 Task: Search one way flight ticket for 4 adults, 2 children, 2 infants in seat and 1 infant on lap in economy from Columbus: John Glenn Columbus International Airport to Greensboro: Piedmont Triad International Airport on 5-1-2023. Choice of flights is Alaska. Price is upto 80000. Outbound departure time preference is 8:15.
Action: Mouse moved to (173, 285)
Screenshot: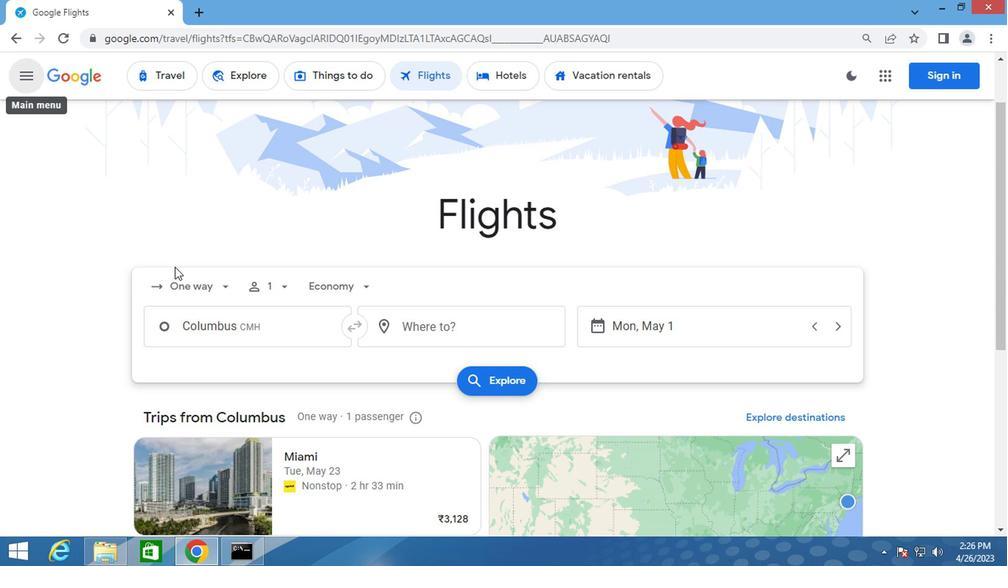 
Action: Mouse pressed left at (173, 285)
Screenshot: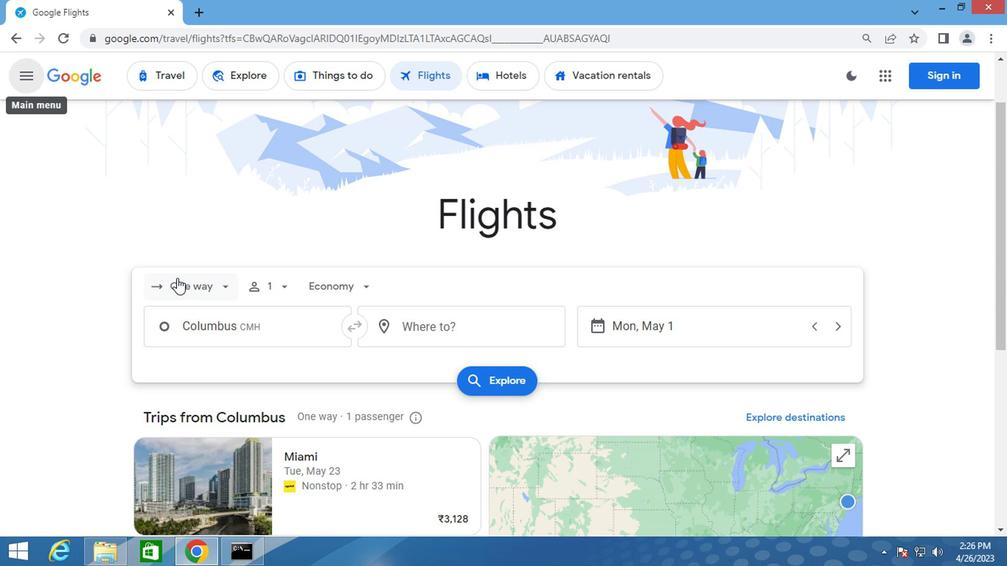 
Action: Mouse moved to (183, 360)
Screenshot: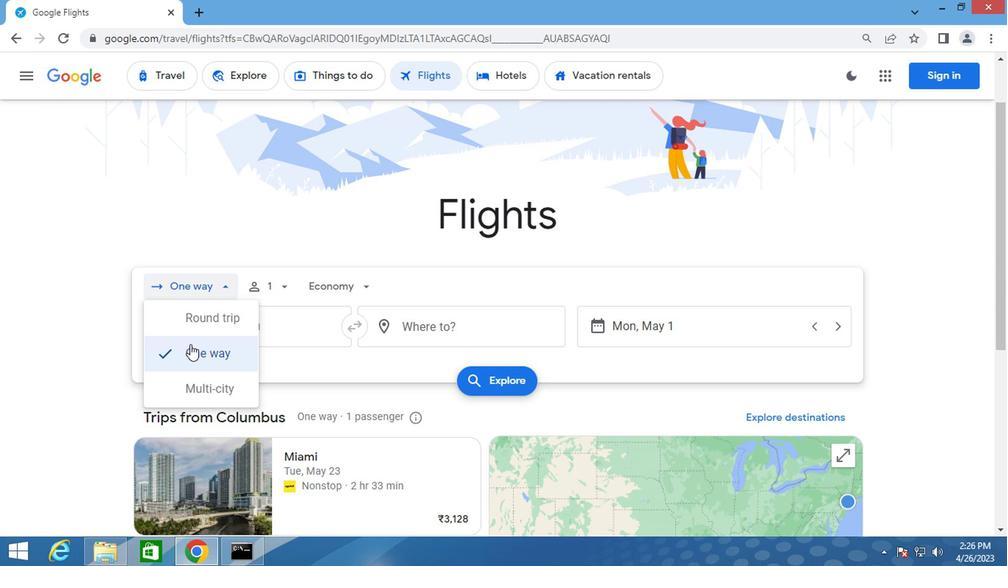 
Action: Mouse pressed left at (183, 360)
Screenshot: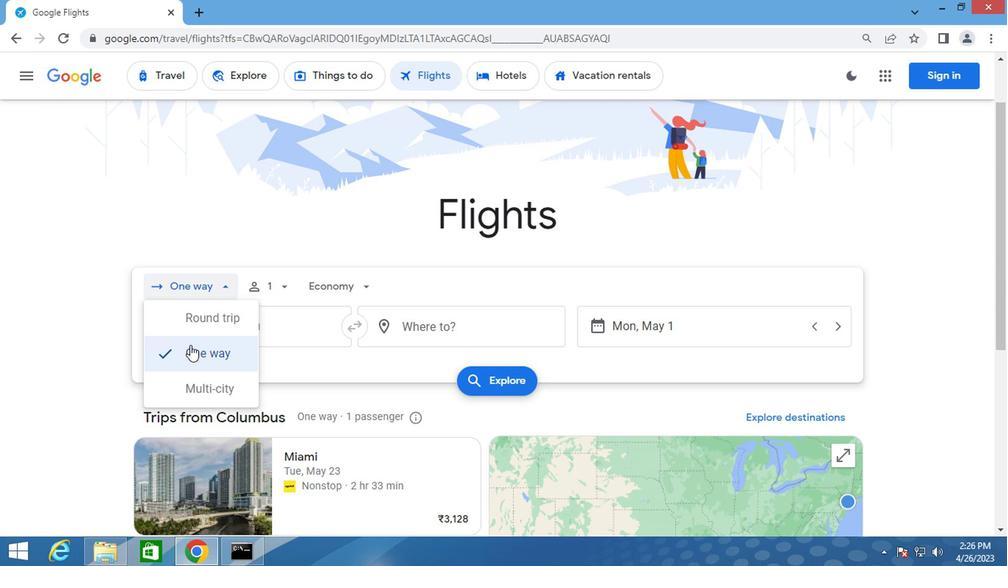
Action: Mouse moved to (283, 282)
Screenshot: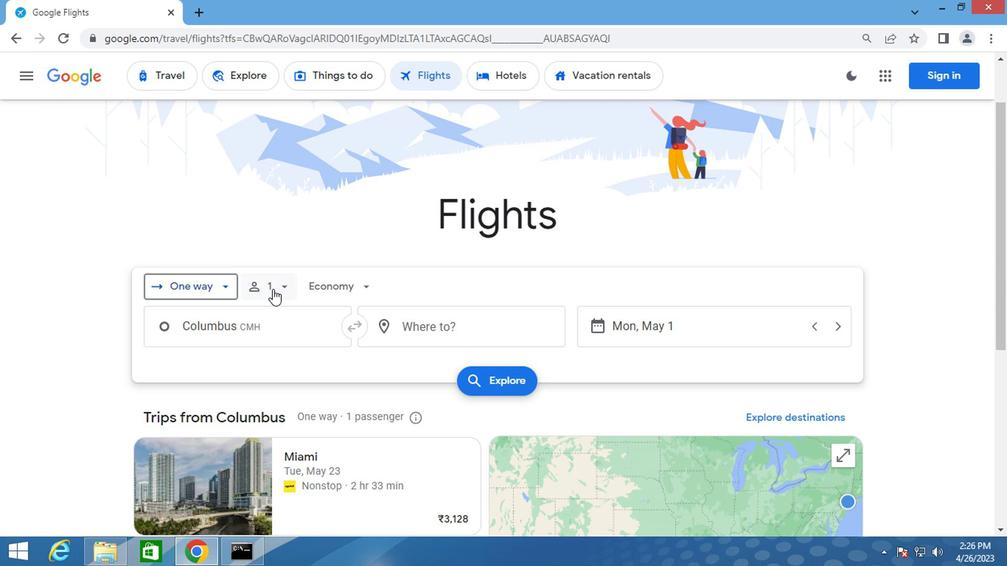 
Action: Mouse pressed left at (283, 282)
Screenshot: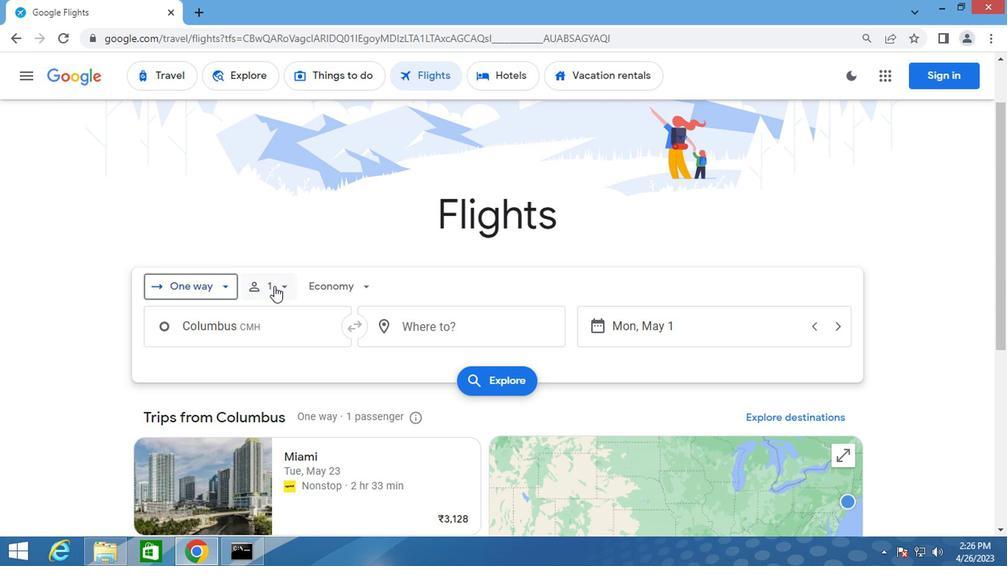 
Action: Mouse moved to (393, 321)
Screenshot: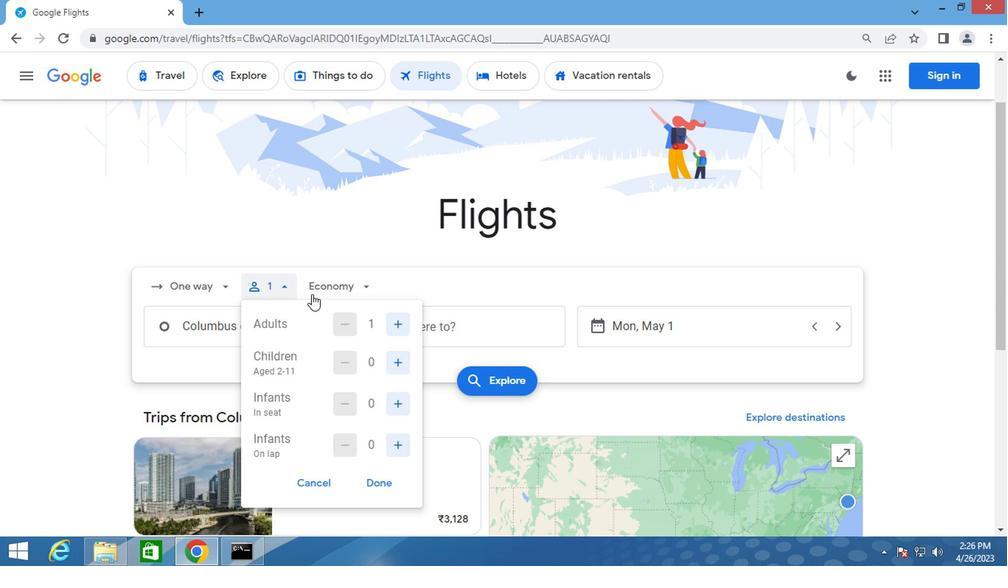 
Action: Mouse pressed left at (393, 321)
Screenshot: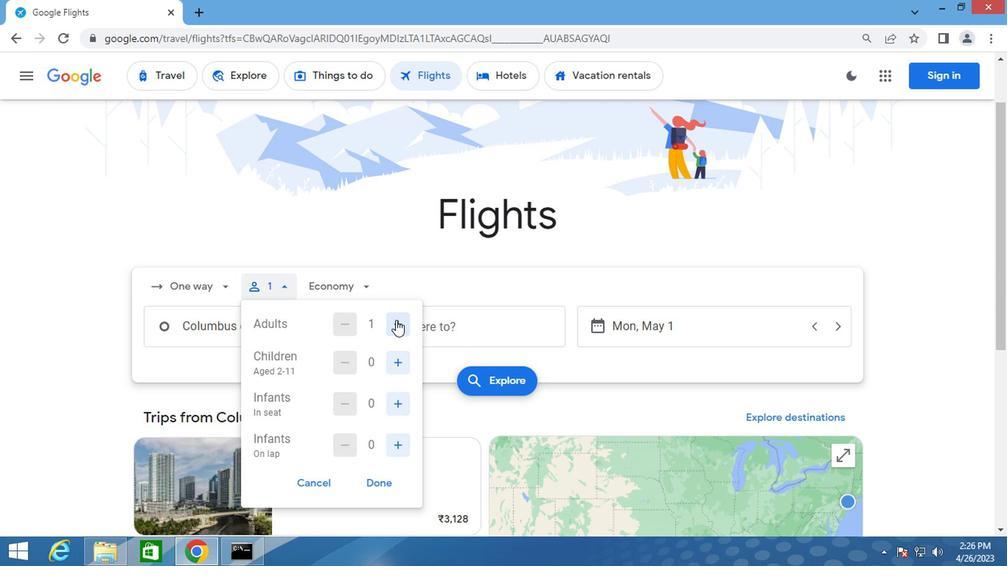 
Action: Mouse pressed left at (393, 321)
Screenshot: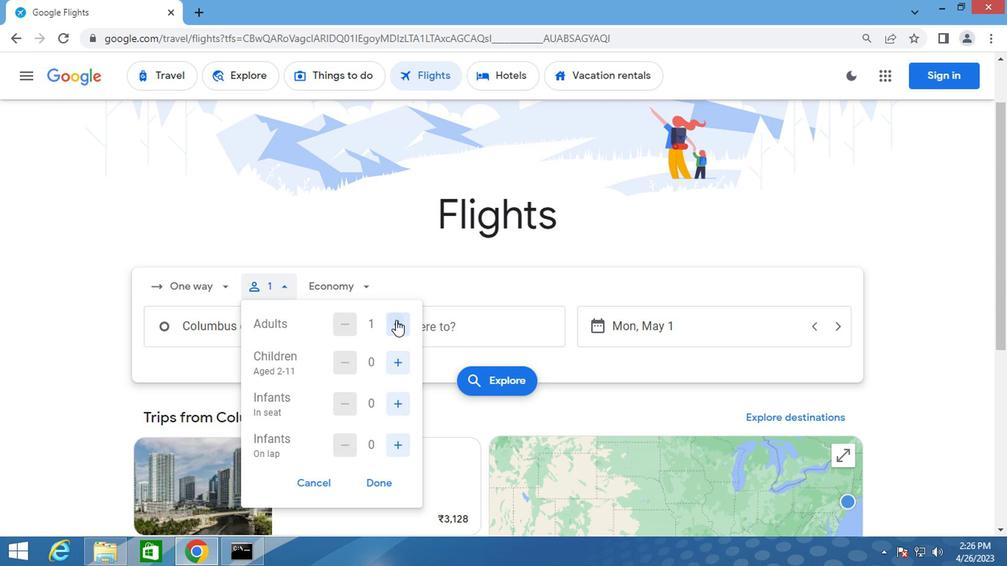 
Action: Mouse moved to (397, 321)
Screenshot: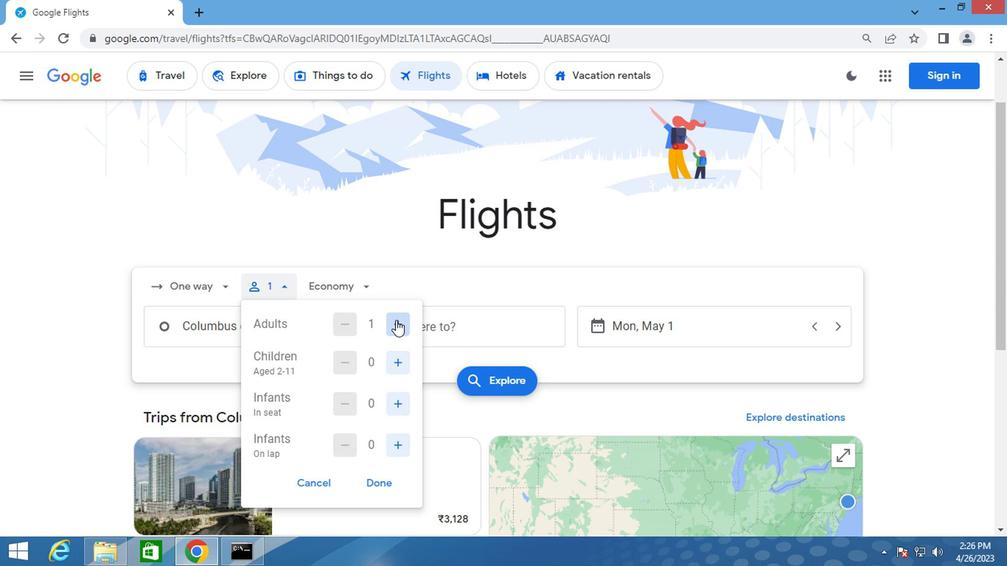 
Action: Mouse pressed left at (397, 321)
Screenshot: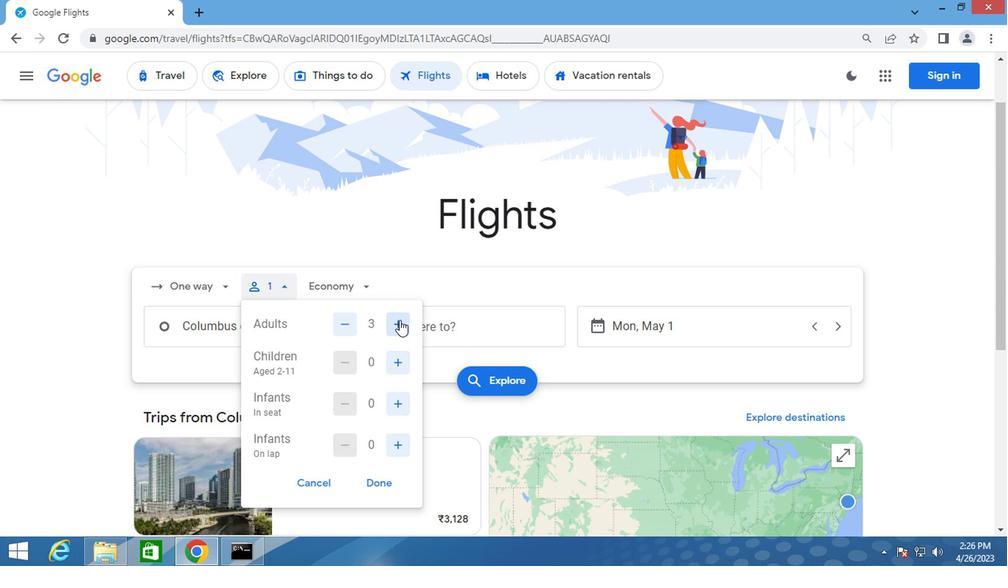 
Action: Mouse moved to (394, 359)
Screenshot: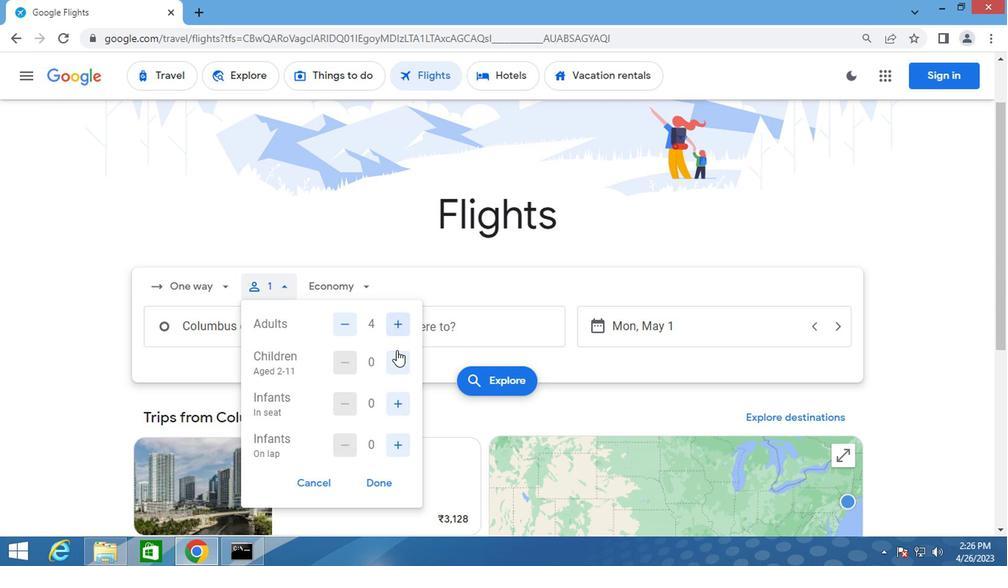 
Action: Mouse pressed left at (394, 359)
Screenshot: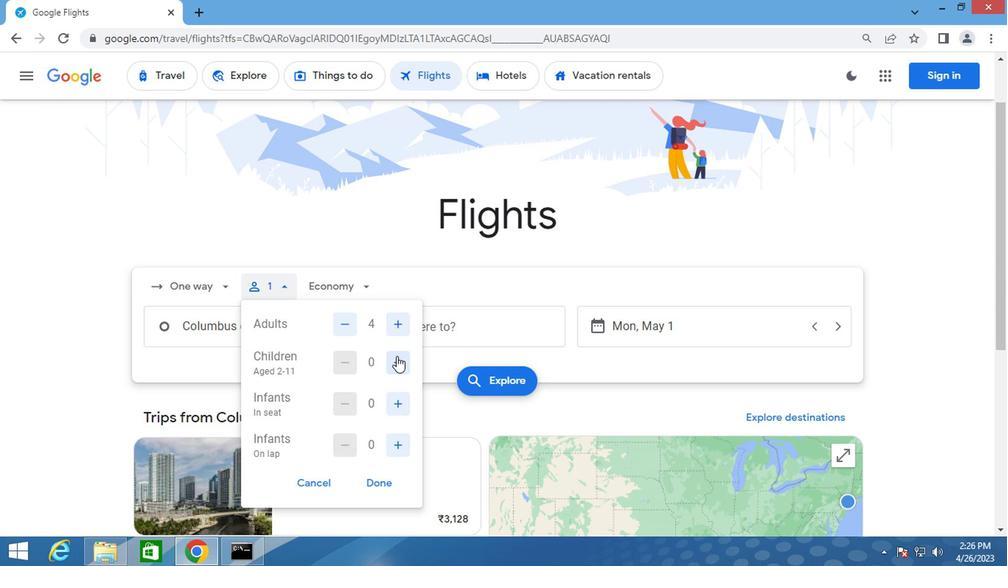 
Action: Mouse pressed left at (394, 359)
Screenshot: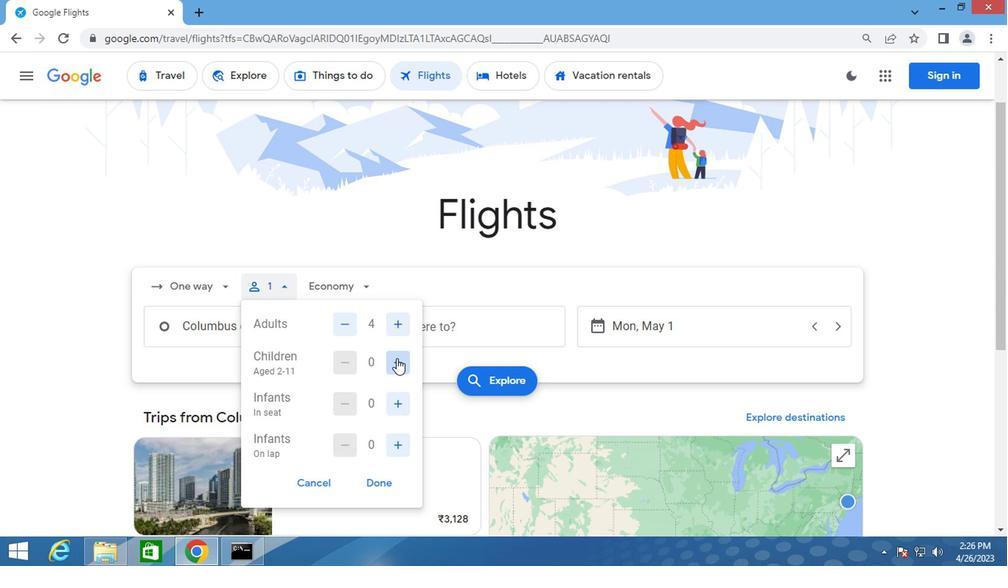 
Action: Mouse moved to (393, 390)
Screenshot: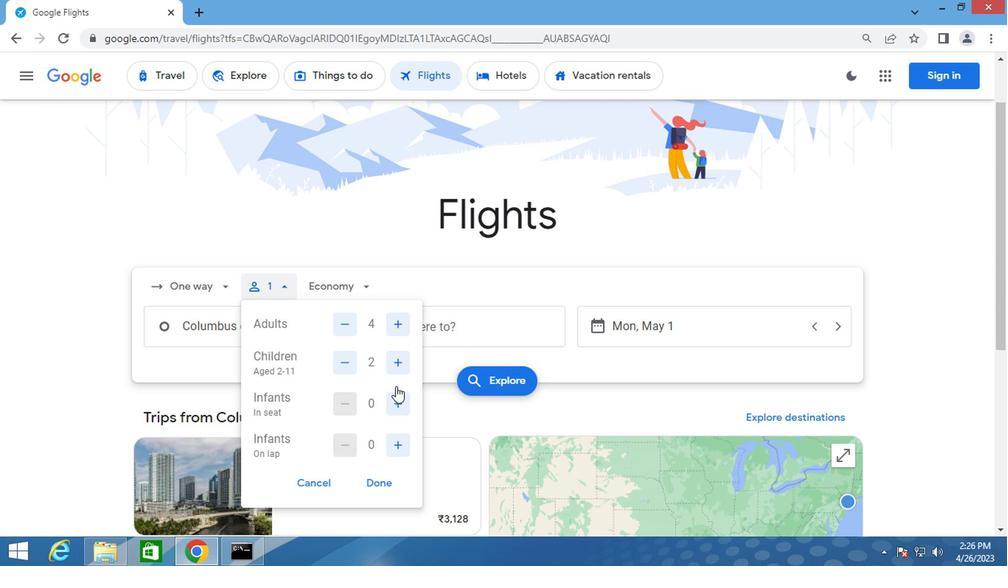 
Action: Mouse pressed left at (393, 390)
Screenshot: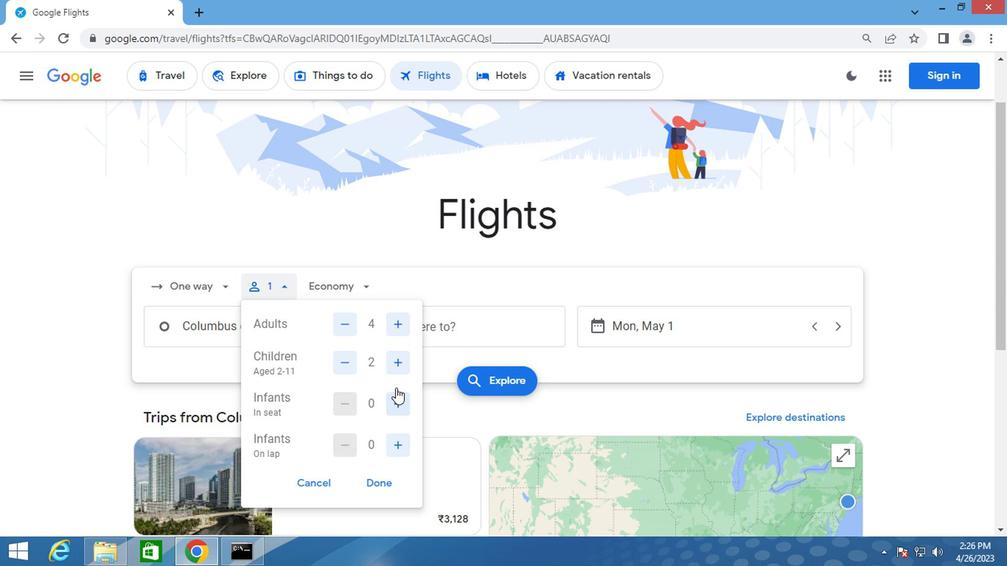 
Action: Mouse pressed left at (393, 390)
Screenshot: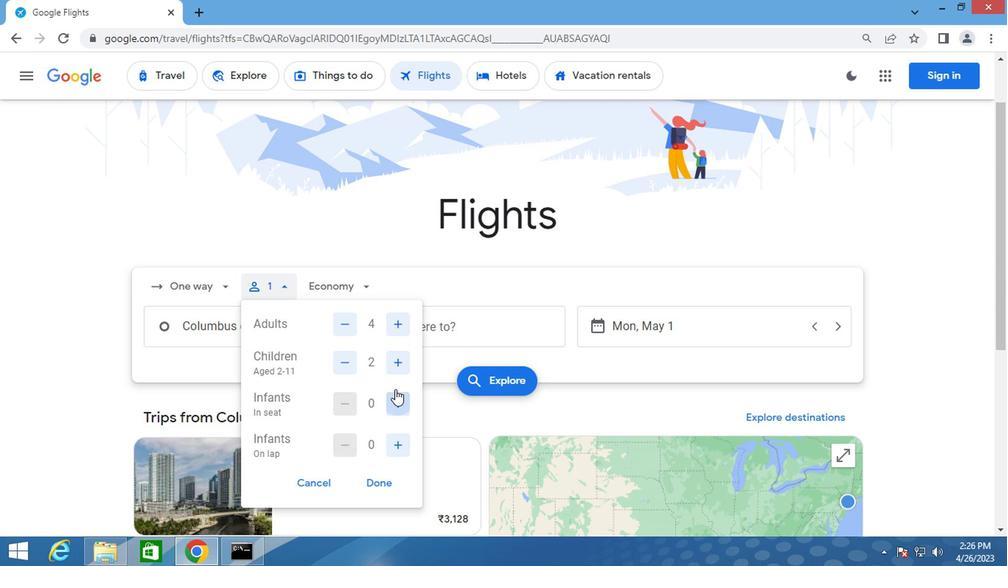 
Action: Mouse moved to (400, 447)
Screenshot: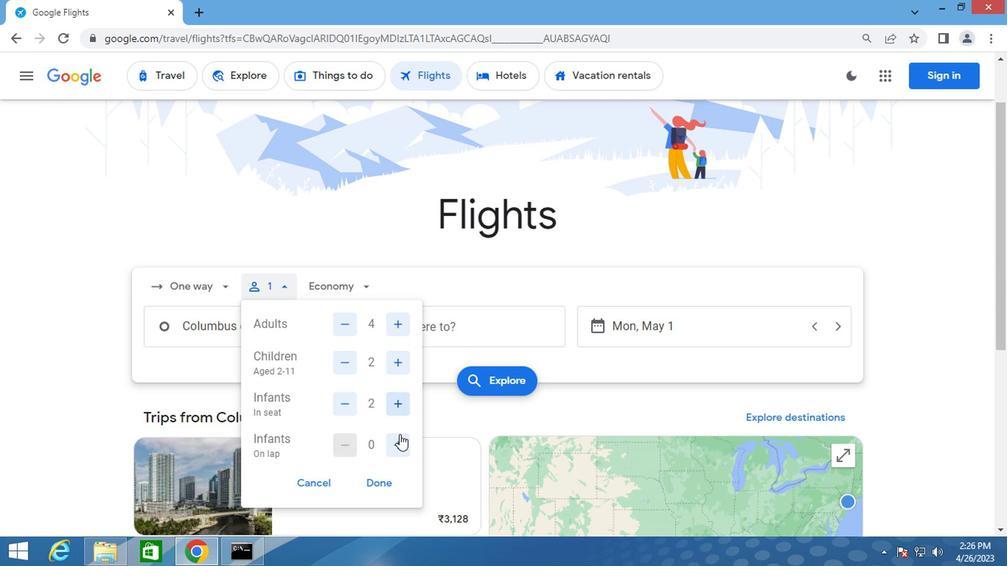 
Action: Mouse pressed left at (400, 447)
Screenshot: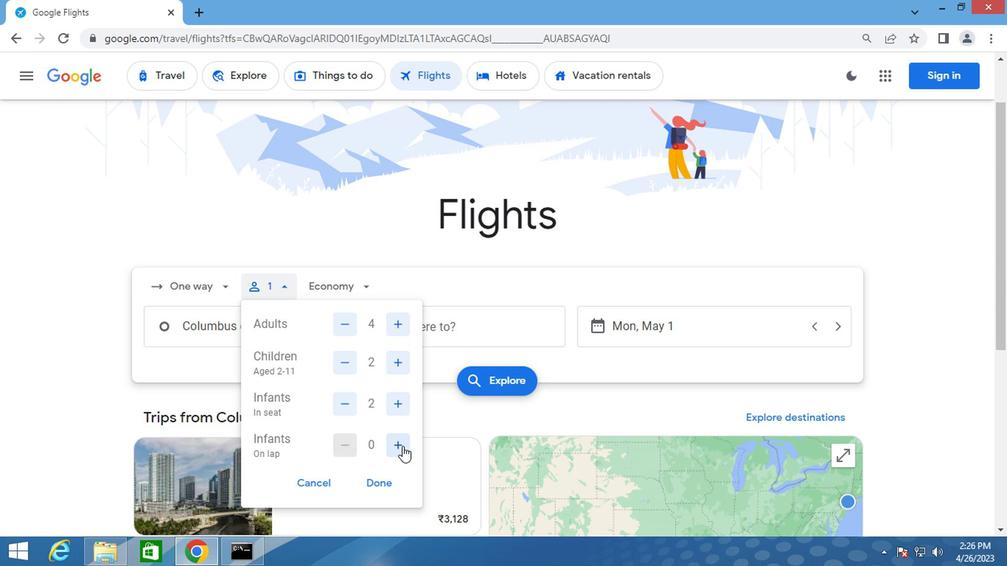 
Action: Mouse moved to (339, 284)
Screenshot: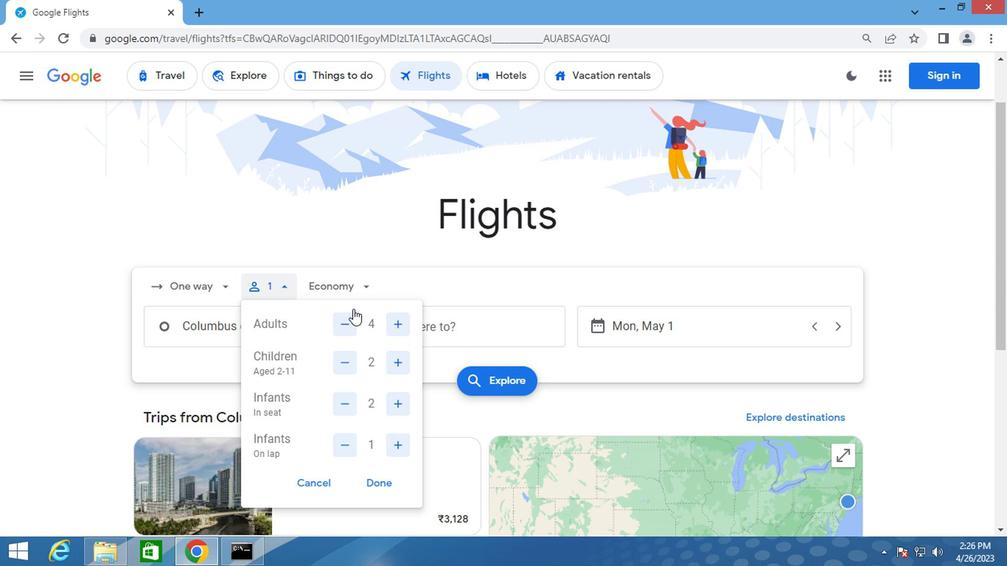 
Action: Mouse pressed left at (339, 284)
Screenshot: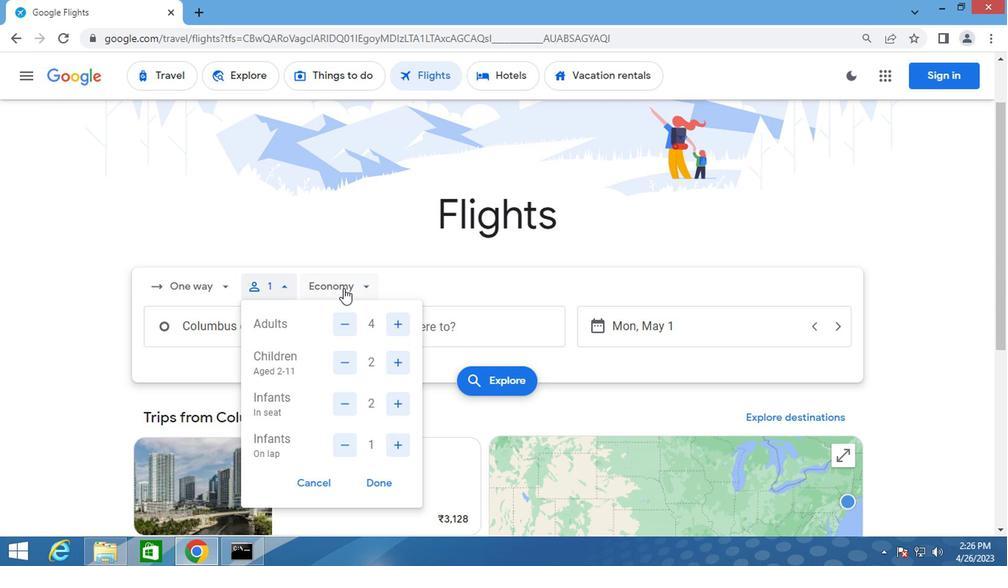 
Action: Mouse moved to (350, 313)
Screenshot: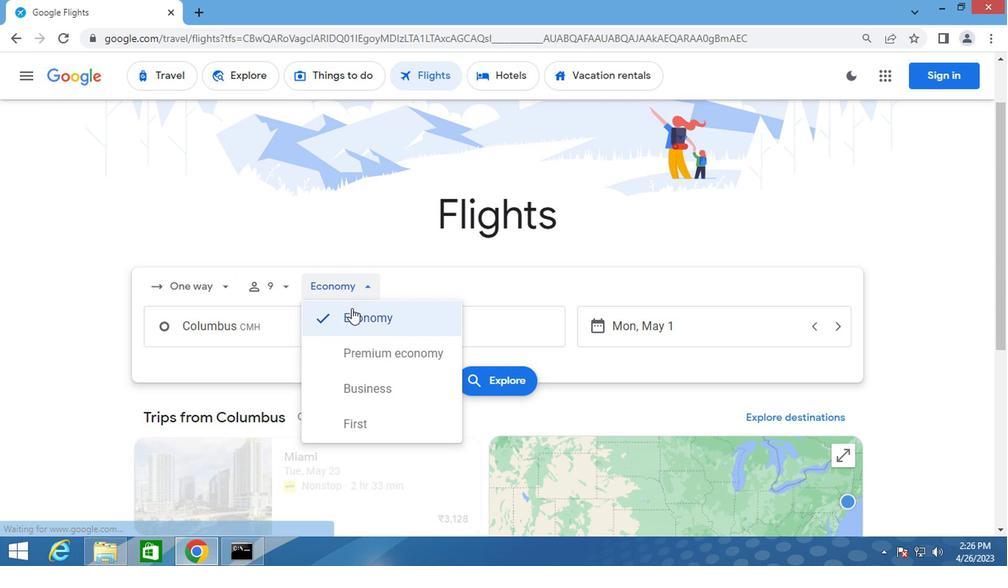 
Action: Mouse pressed left at (350, 313)
Screenshot: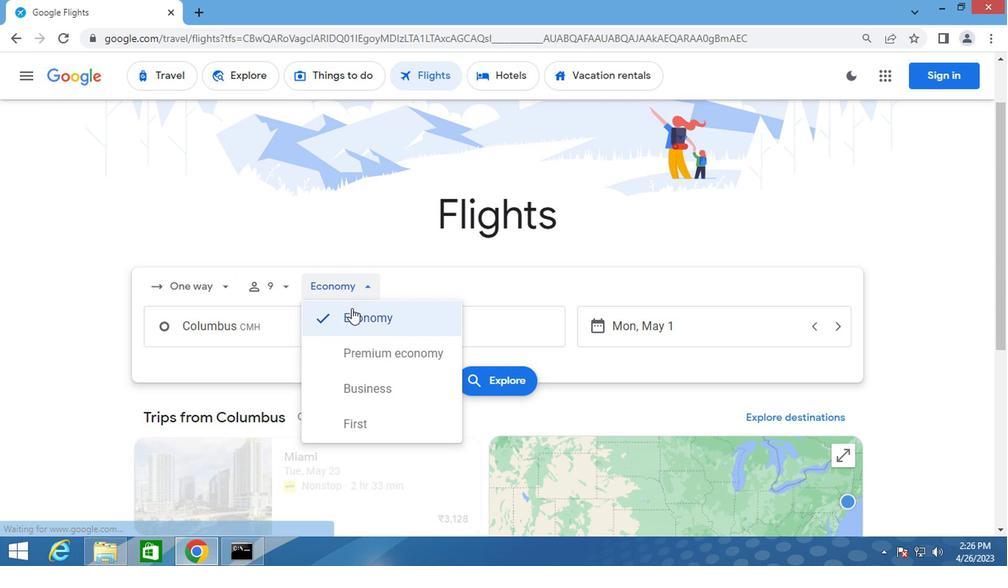 
Action: Mouse moved to (275, 331)
Screenshot: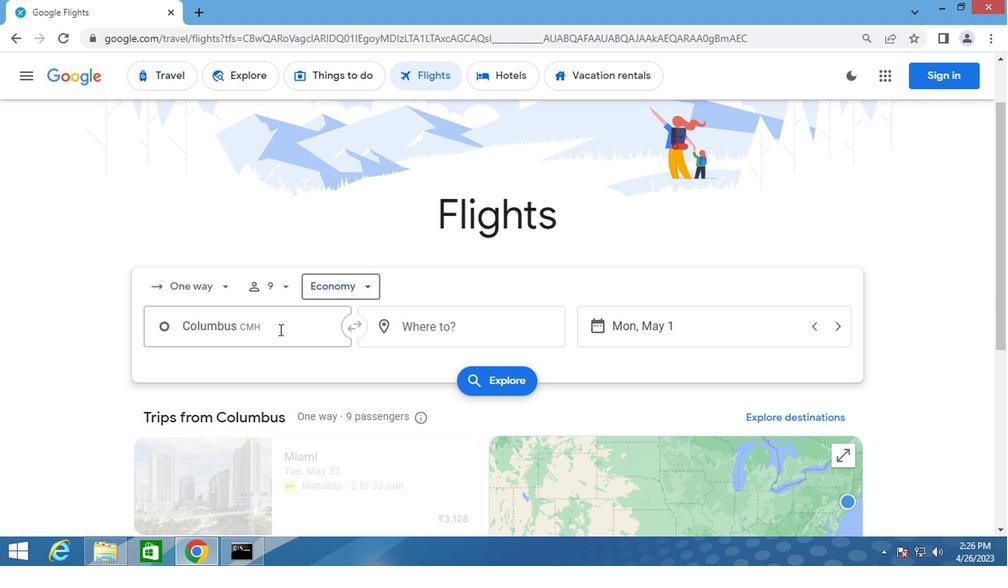 
Action: Mouse pressed left at (275, 331)
Screenshot: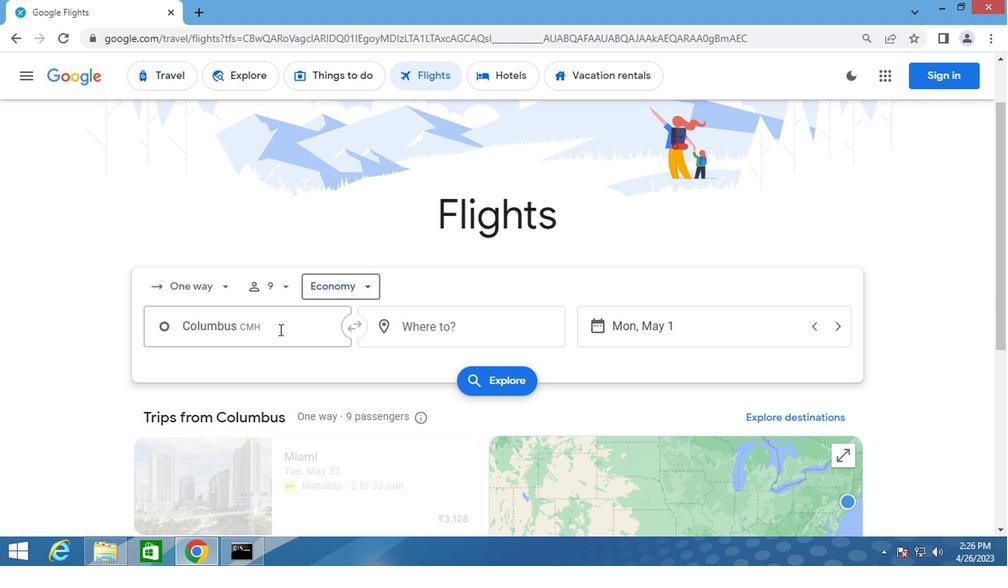 
Action: Key pressed columbus
Screenshot: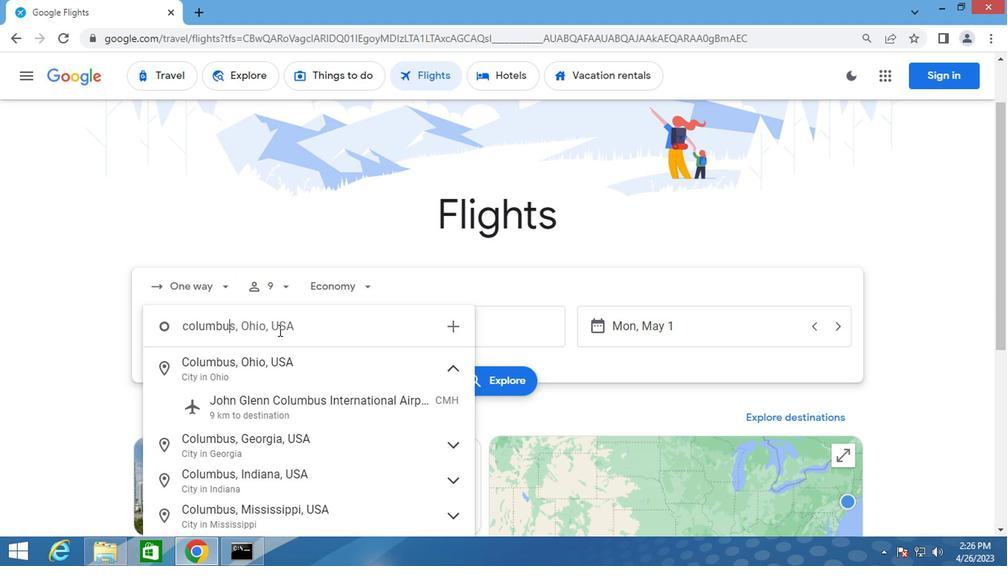 
Action: Mouse moved to (287, 399)
Screenshot: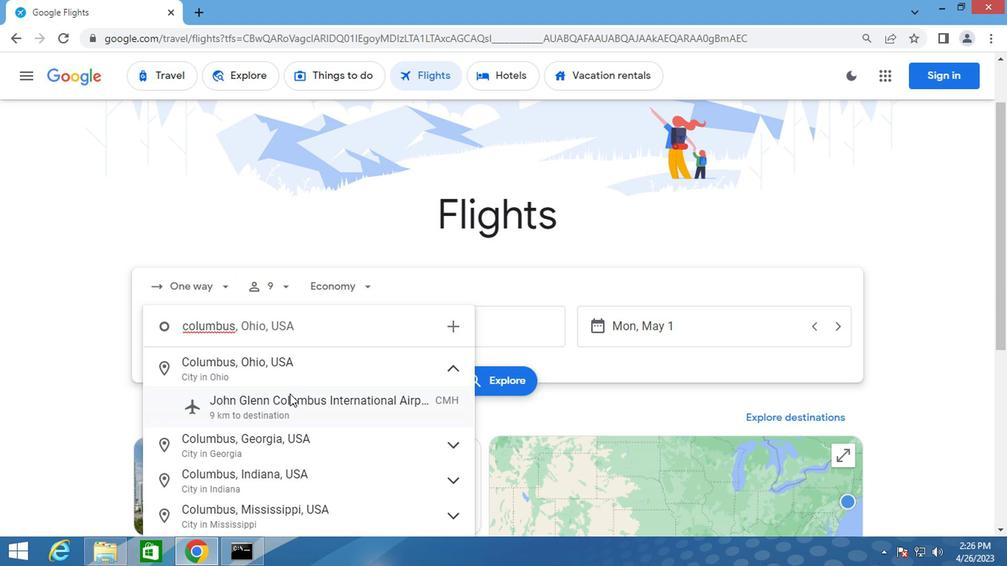 
Action: Mouse pressed left at (287, 399)
Screenshot: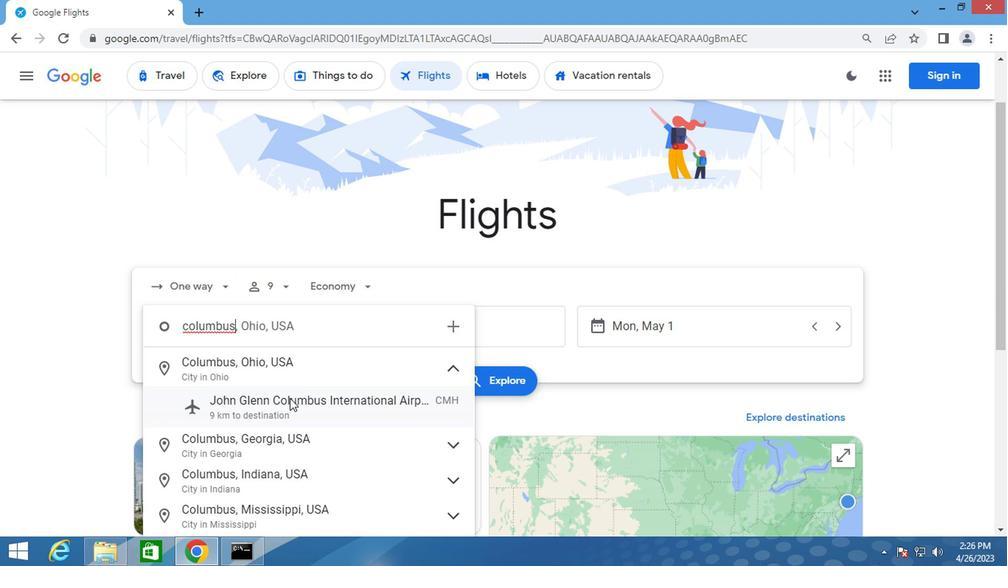 
Action: Mouse moved to (339, 291)
Screenshot: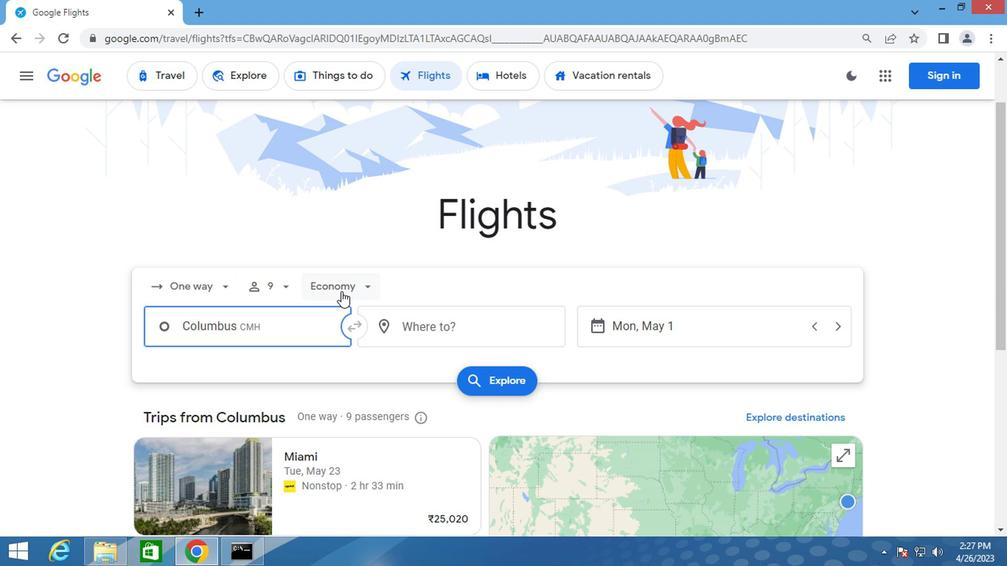 
Action: Mouse pressed left at (339, 291)
Screenshot: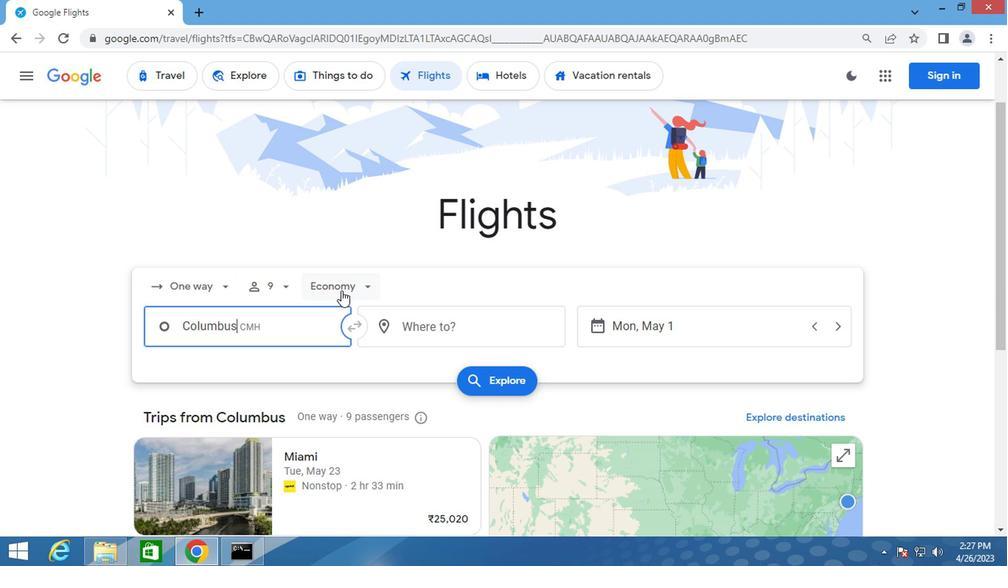 
Action: Mouse moved to (467, 334)
Screenshot: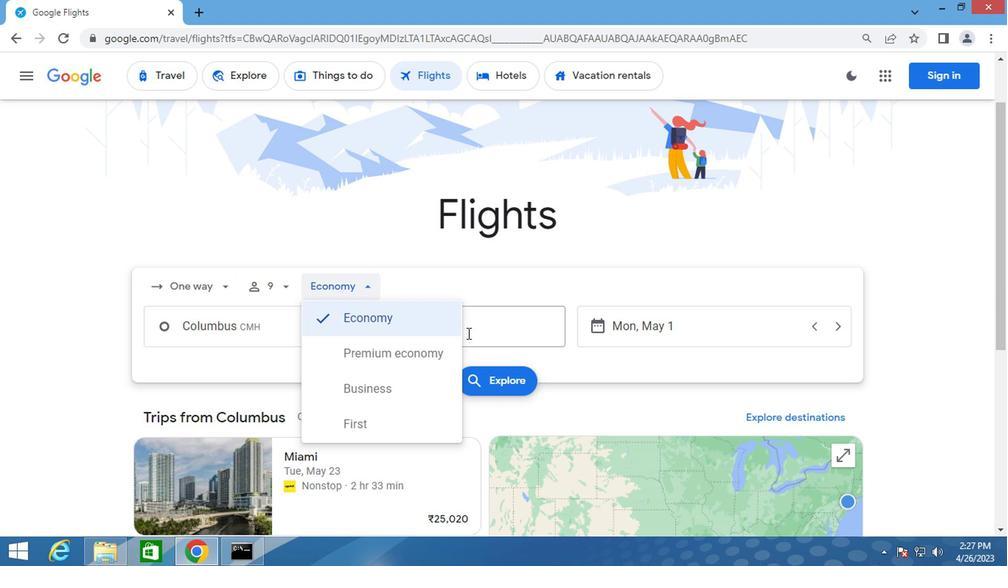
Action: Mouse pressed left at (467, 334)
Screenshot: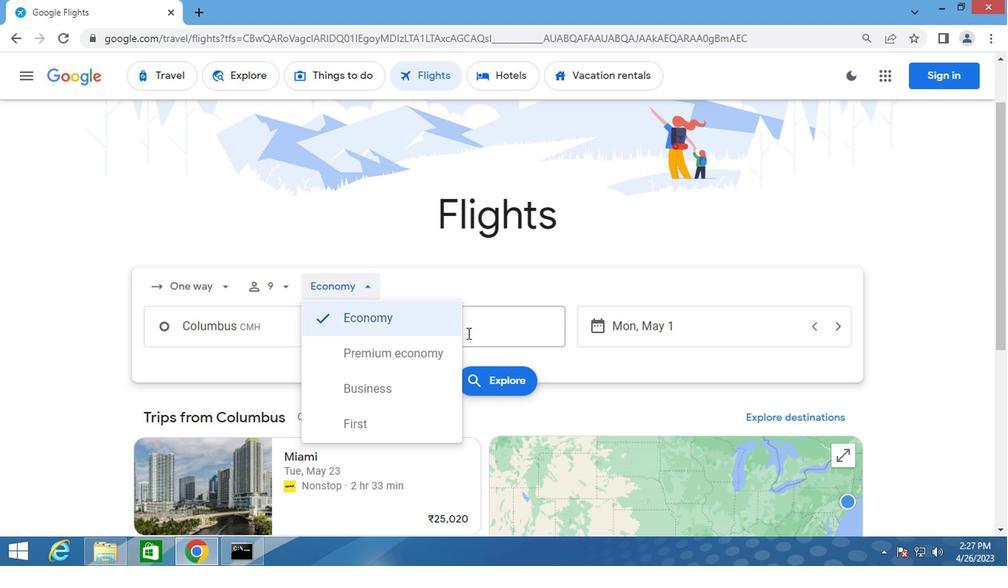 
Action: Mouse moved to (468, 334)
Screenshot: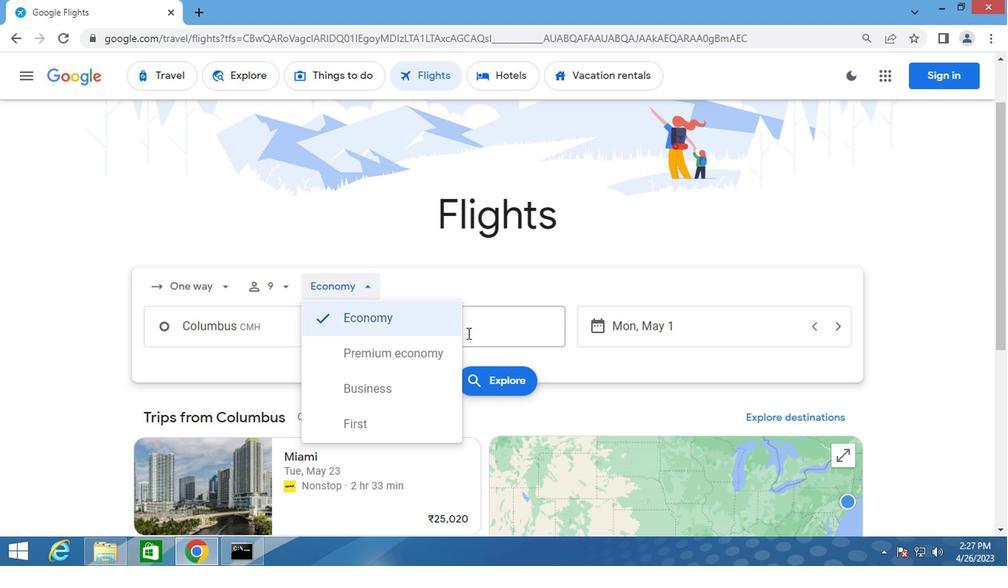 
Action: Key pressed greensboro
Screenshot: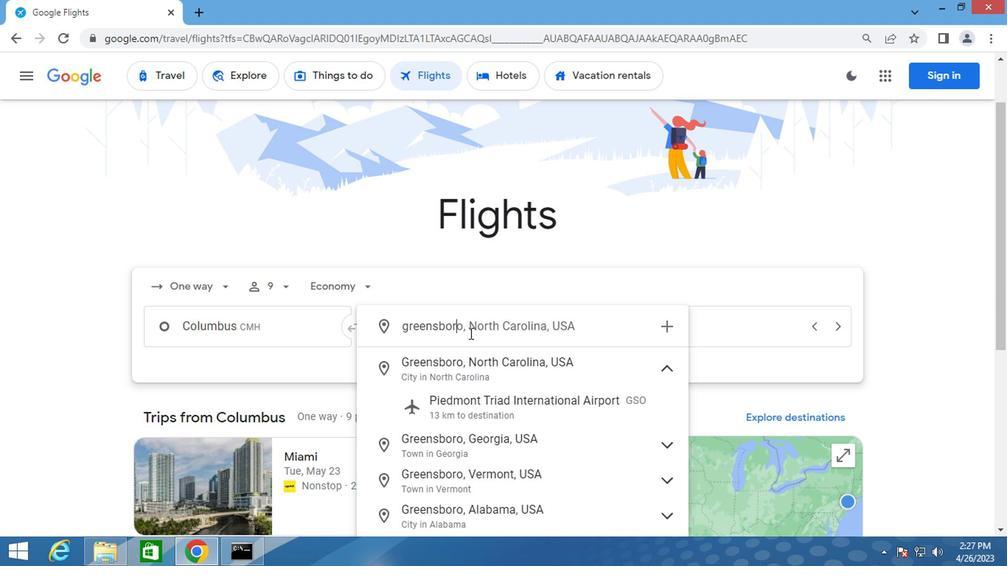 
Action: Mouse moved to (467, 394)
Screenshot: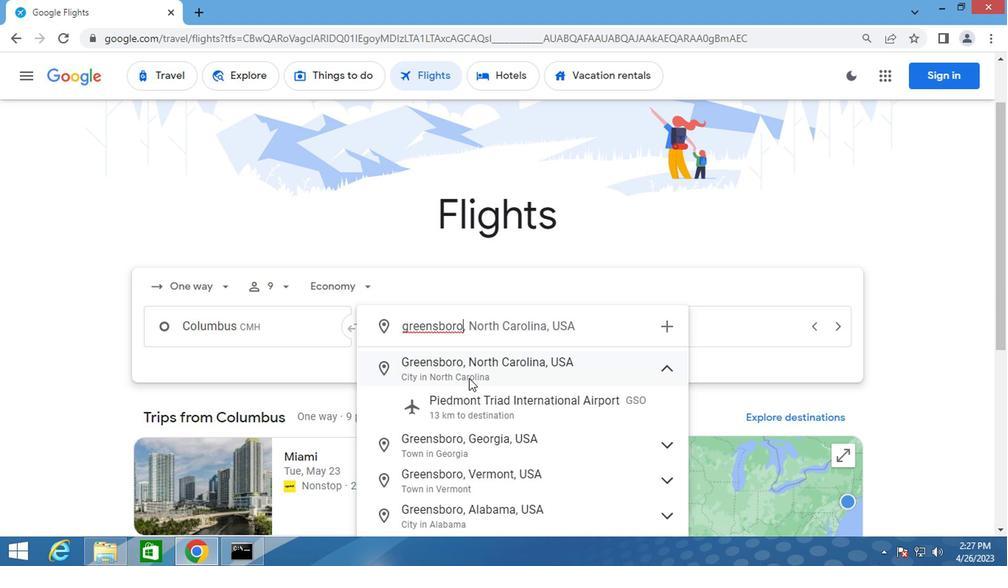 
Action: Mouse pressed left at (467, 394)
Screenshot: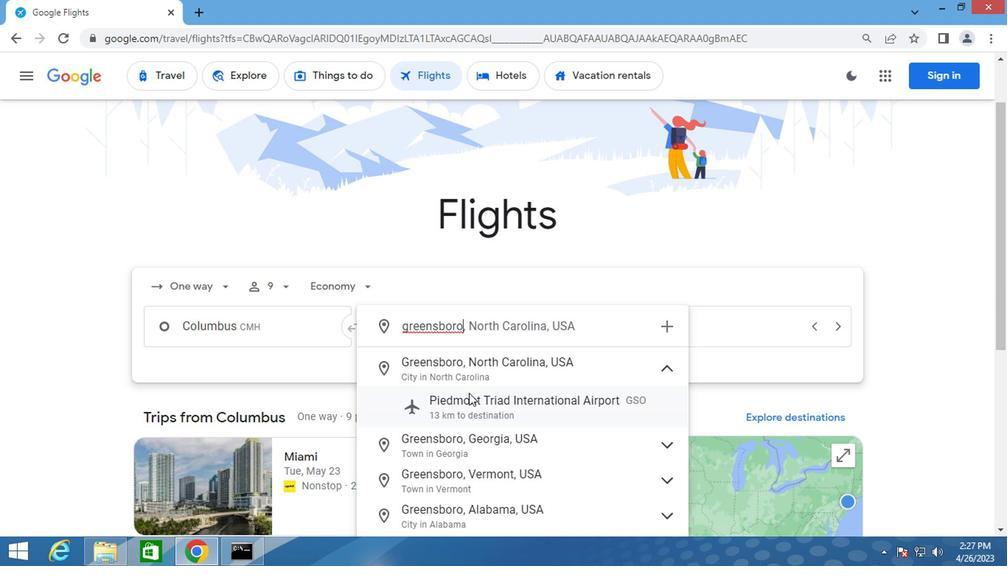 
Action: Mouse moved to (642, 321)
Screenshot: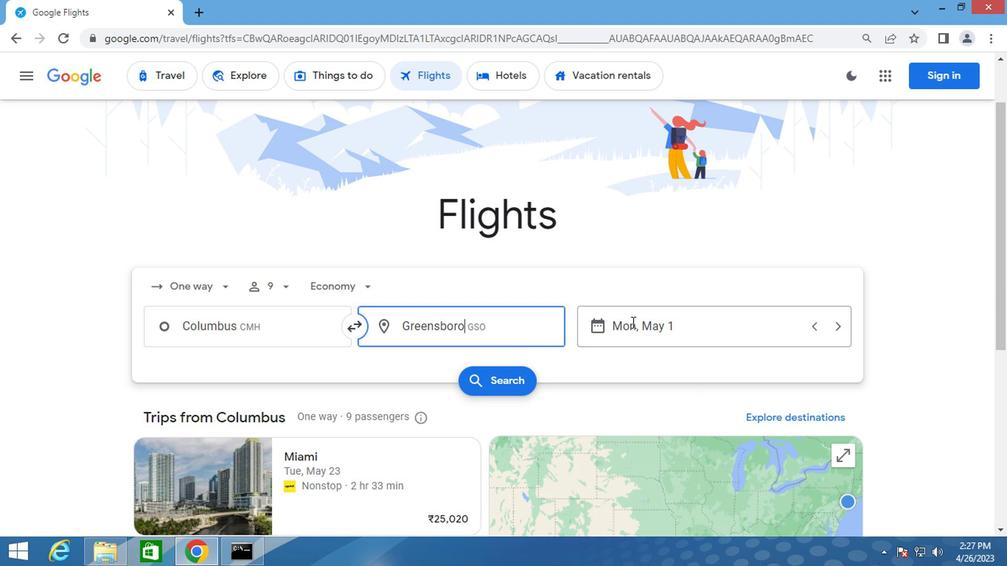 
Action: Mouse pressed left at (642, 321)
Screenshot: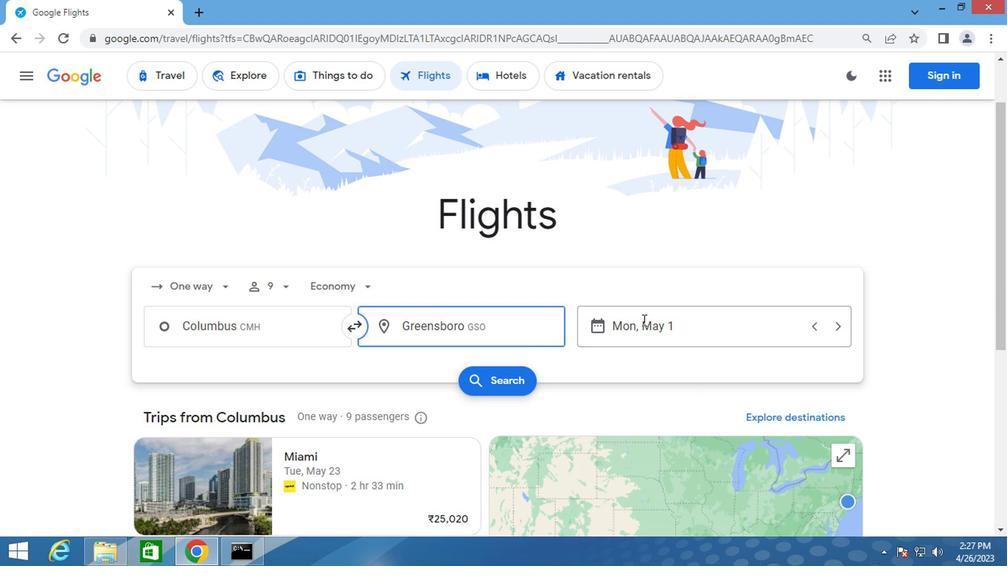 
Action: Mouse moved to (647, 274)
Screenshot: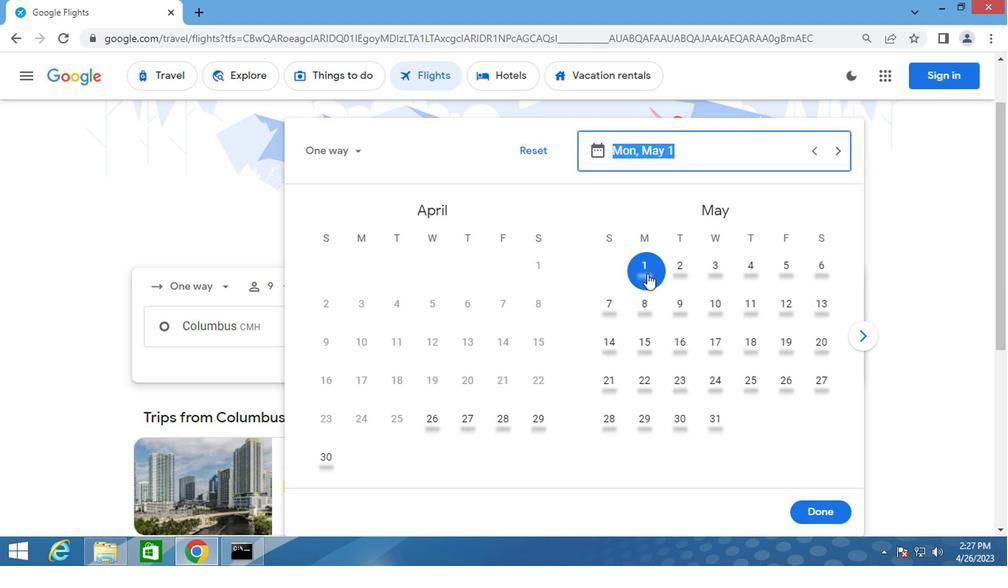 
Action: Mouse pressed left at (647, 274)
Screenshot: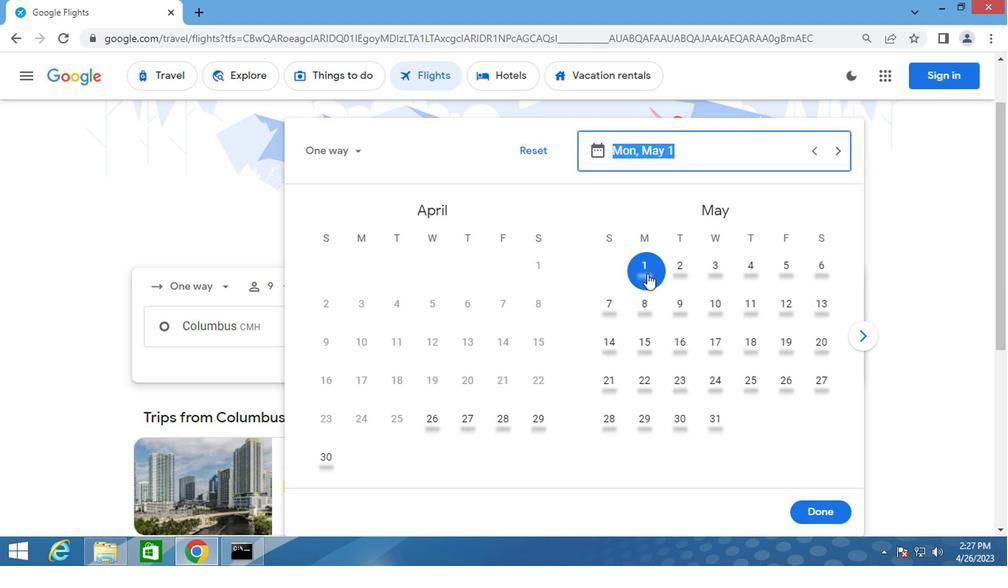 
Action: Mouse moved to (824, 515)
Screenshot: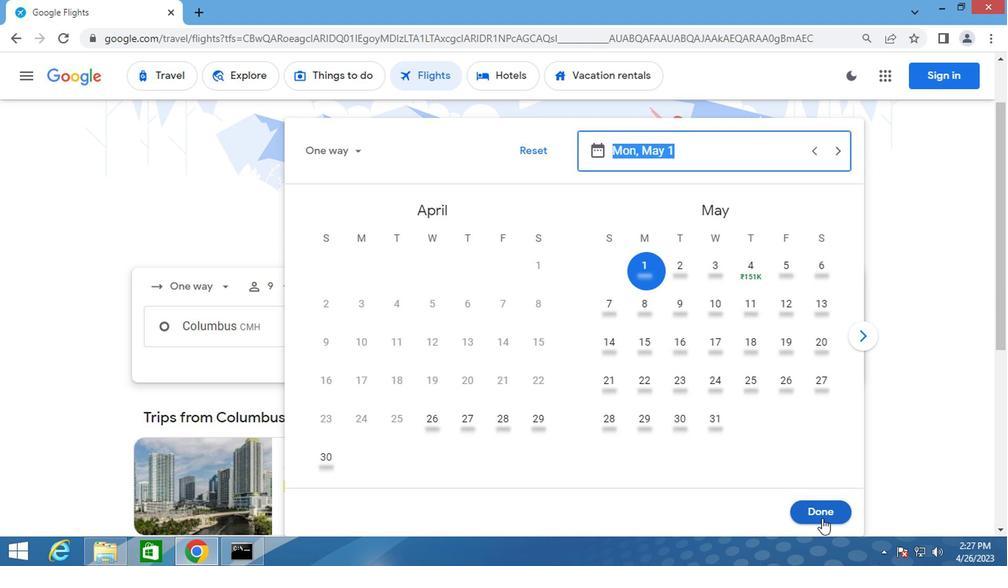 
Action: Mouse pressed left at (824, 515)
Screenshot: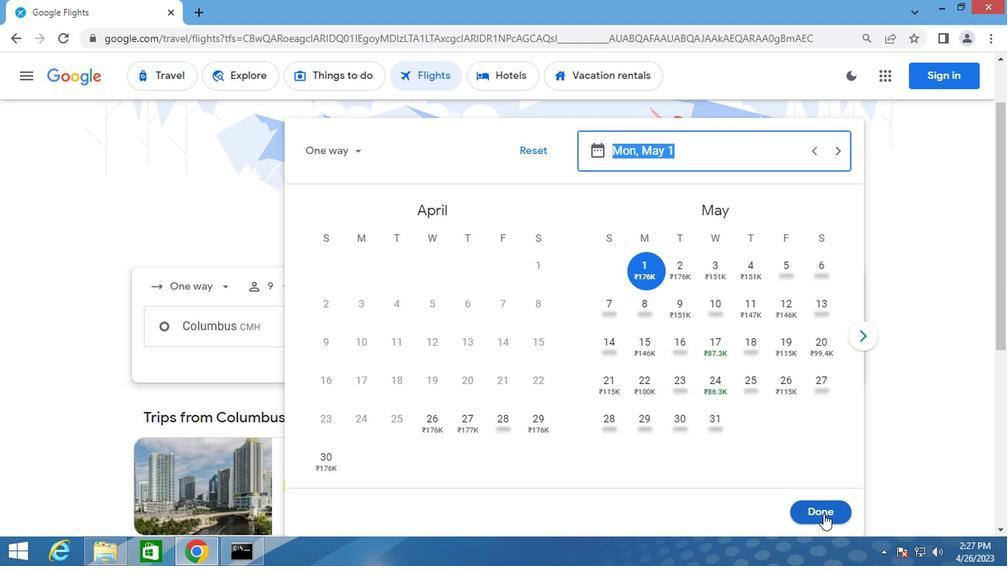 
Action: Mouse moved to (489, 381)
Screenshot: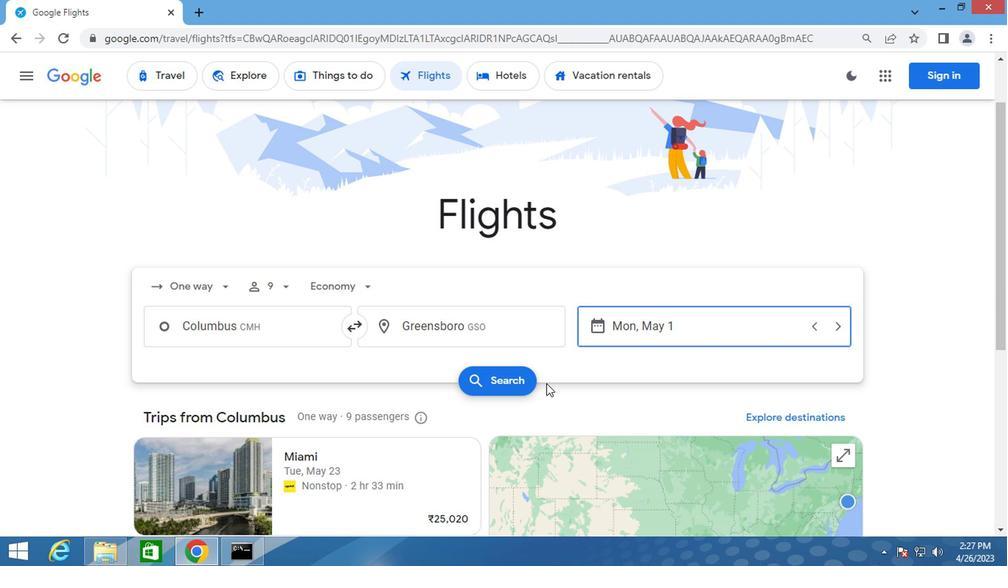 
Action: Mouse pressed left at (489, 381)
Screenshot: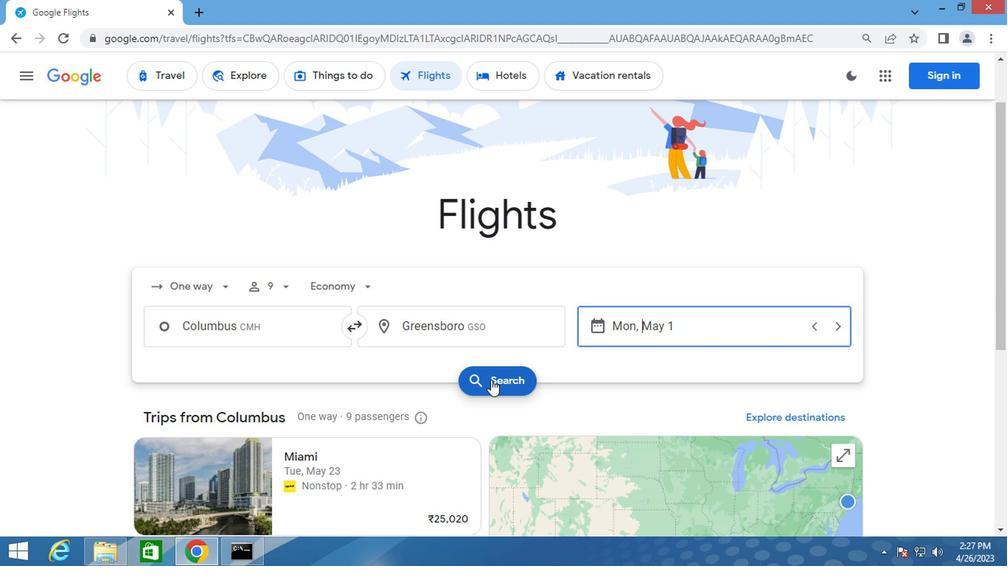 
Action: Mouse moved to (167, 207)
Screenshot: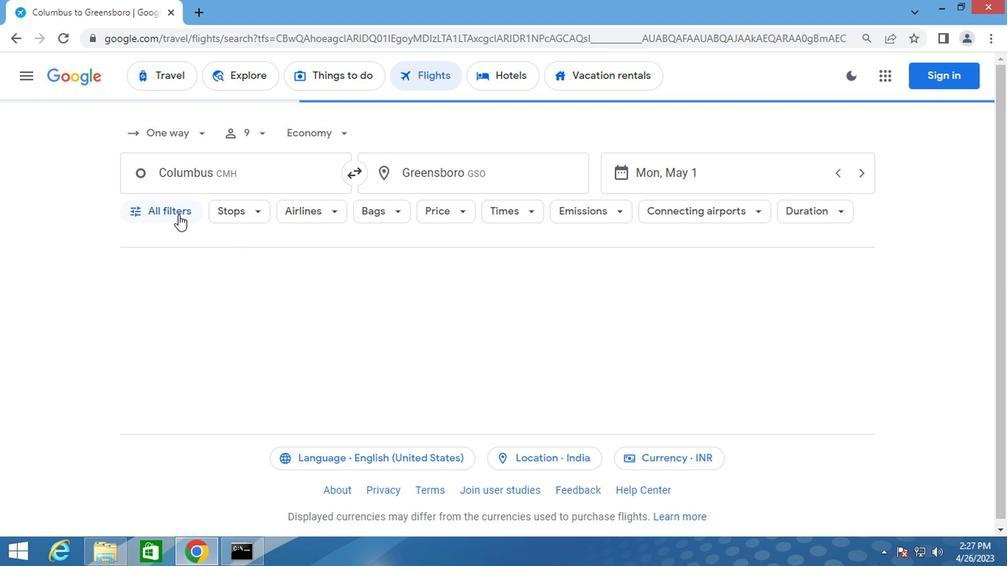 
Action: Mouse pressed left at (167, 207)
Screenshot: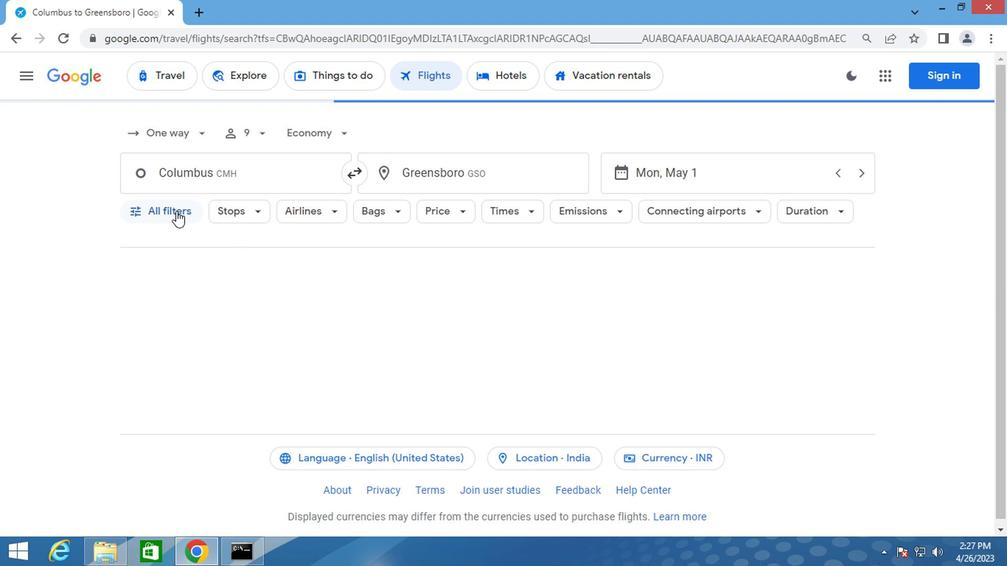 
Action: Mouse moved to (201, 353)
Screenshot: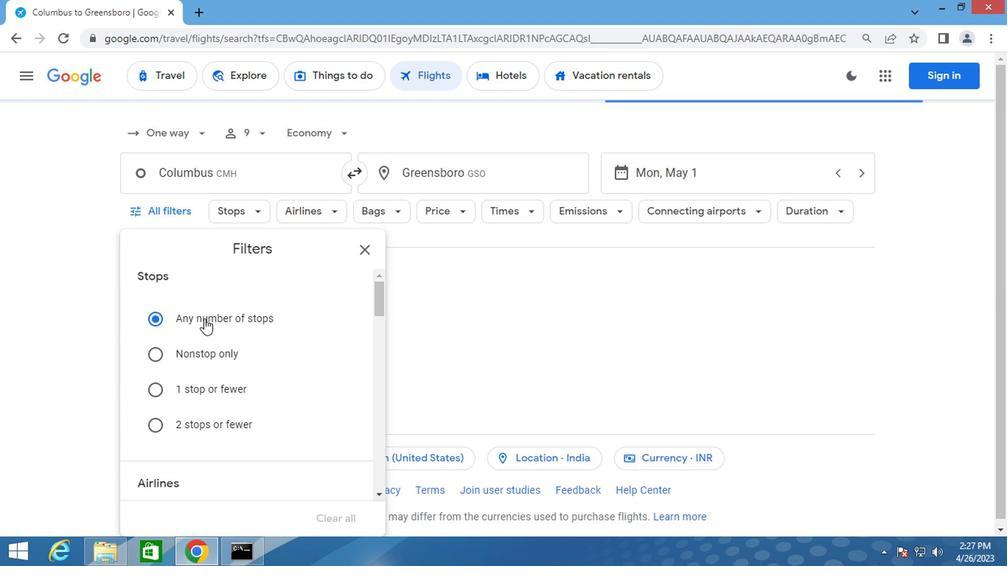 
Action: Mouse scrolled (201, 352) with delta (0, -1)
Screenshot: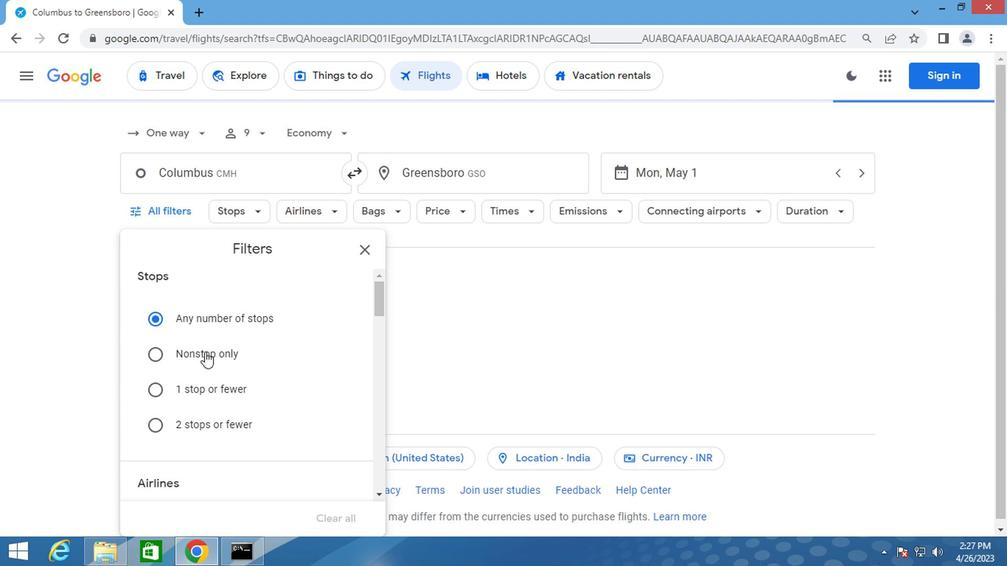 
Action: Mouse scrolled (201, 352) with delta (0, -1)
Screenshot: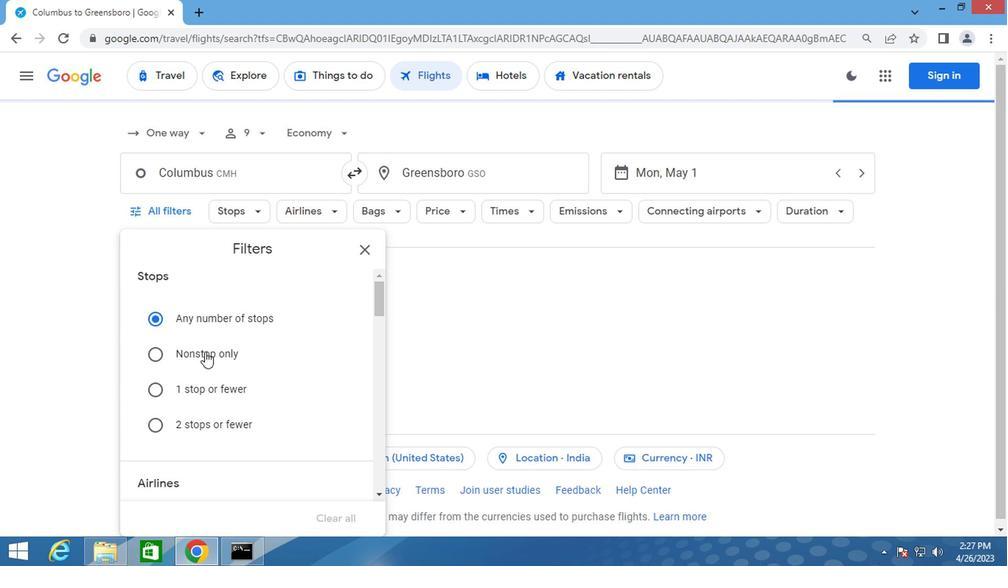 
Action: Mouse scrolled (201, 352) with delta (0, -1)
Screenshot: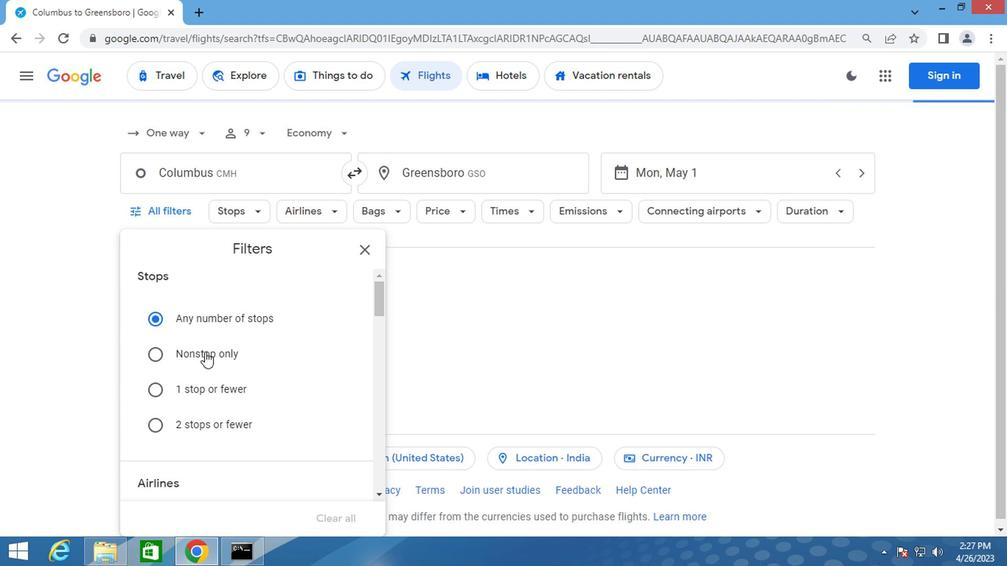 
Action: Mouse moved to (201, 353)
Screenshot: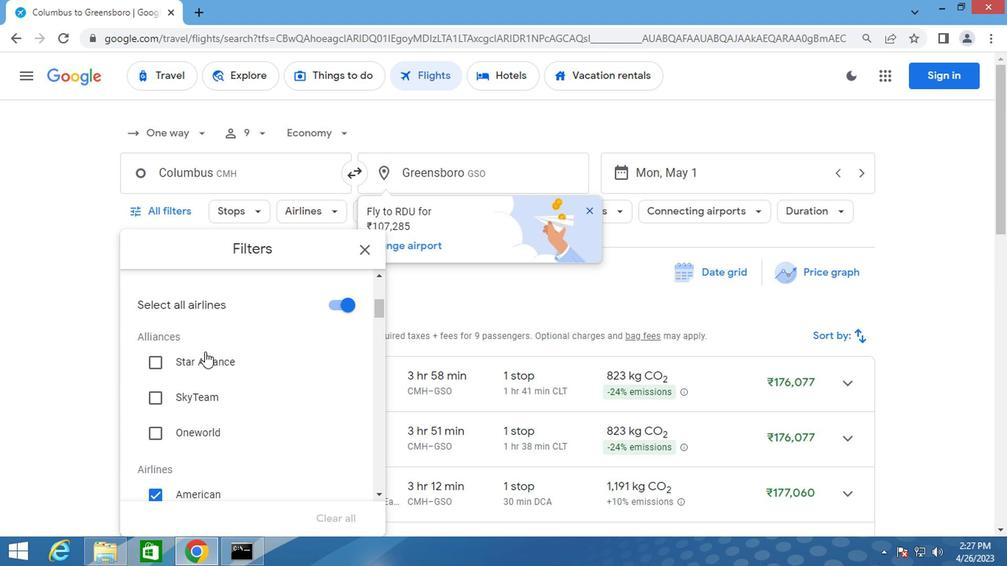 
Action: Mouse scrolled (201, 352) with delta (0, -1)
Screenshot: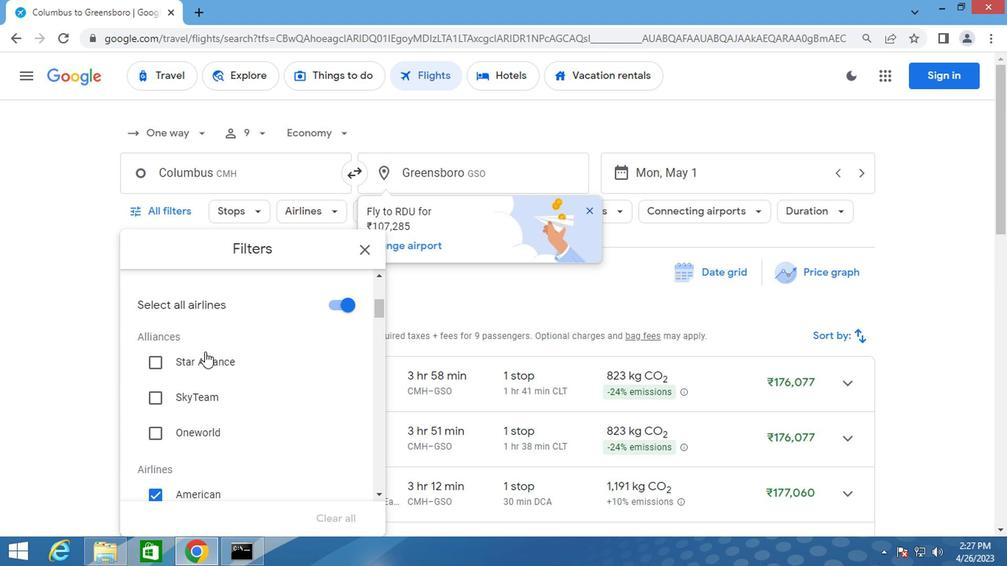 
Action: Mouse scrolled (201, 352) with delta (0, -1)
Screenshot: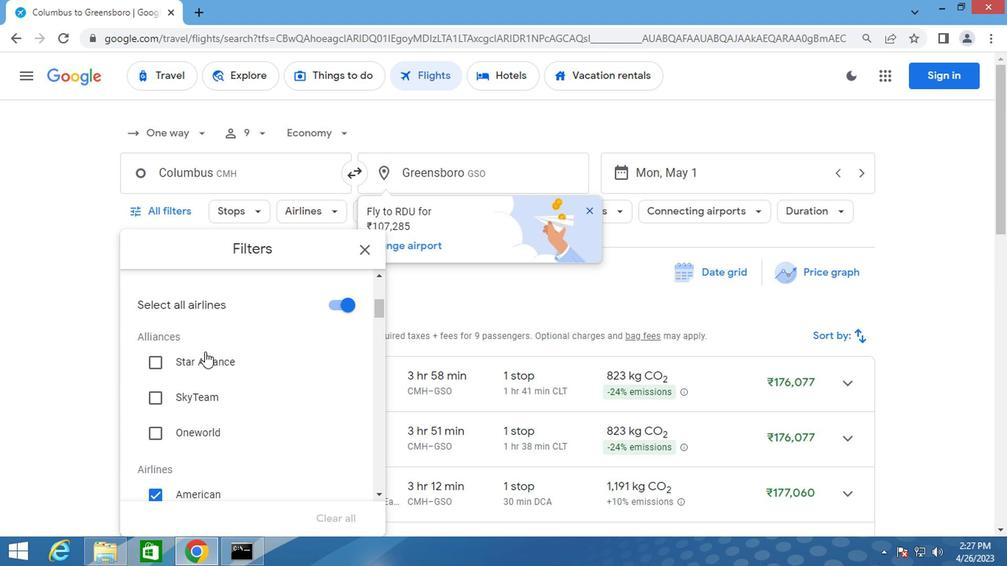 
Action: Mouse scrolled (201, 352) with delta (0, -1)
Screenshot: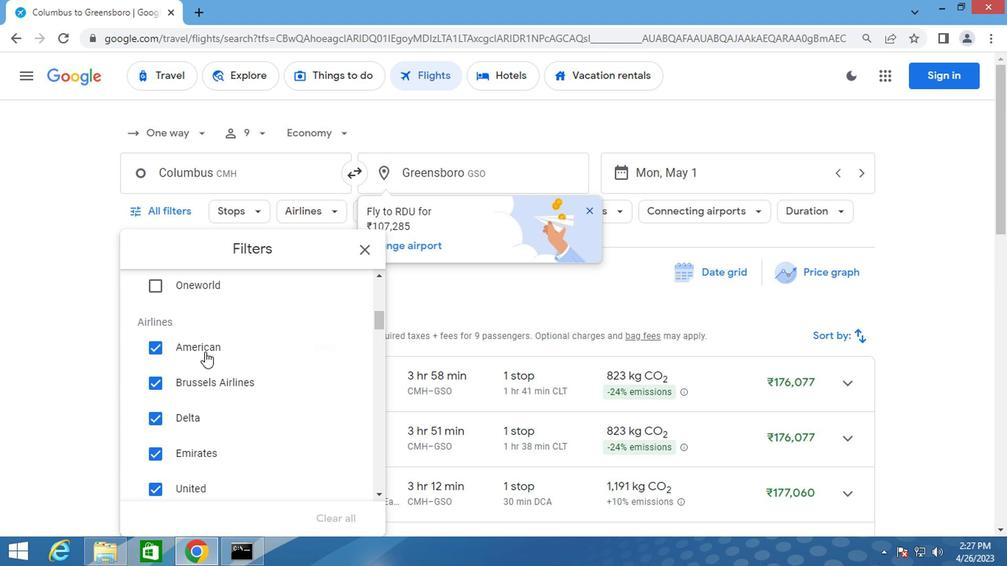 
Action: Mouse scrolled (201, 352) with delta (0, -1)
Screenshot: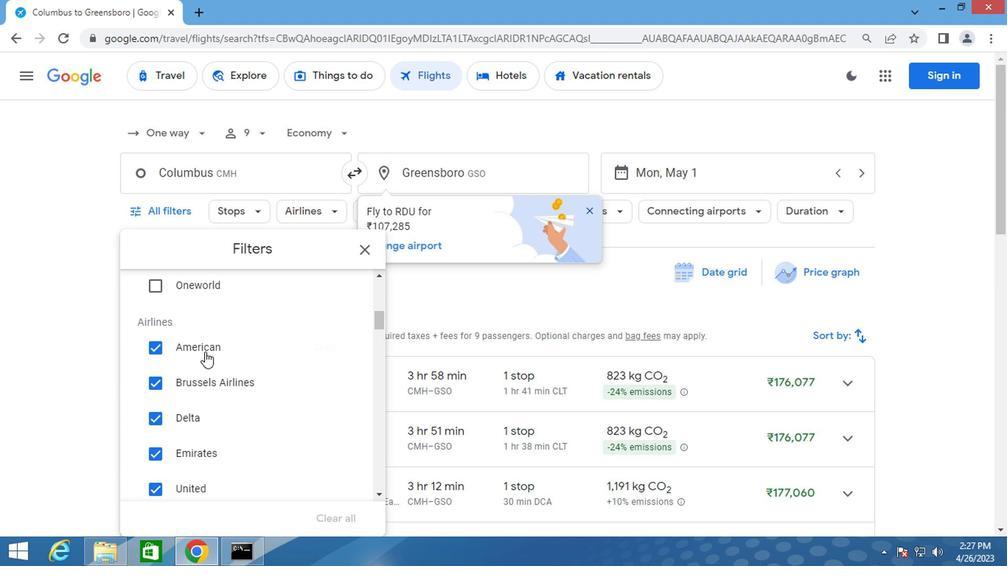 
Action: Mouse scrolled (201, 353) with delta (0, 0)
Screenshot: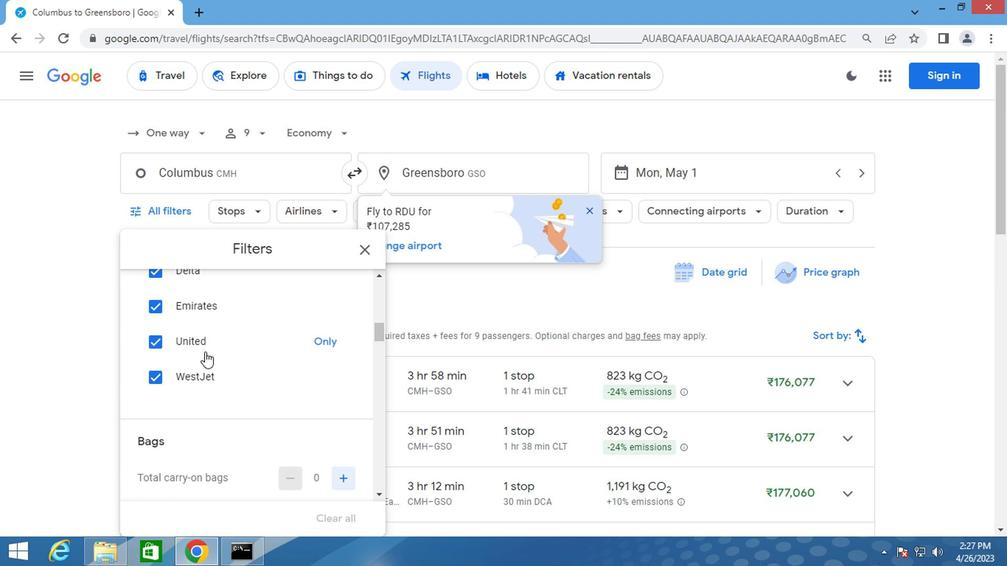 
Action: Mouse scrolled (201, 353) with delta (0, 0)
Screenshot: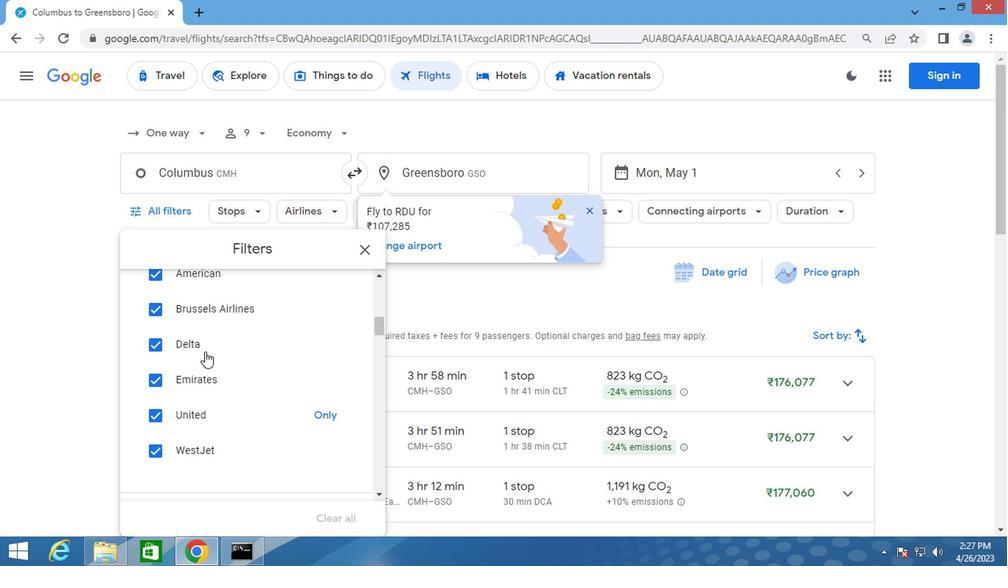 
Action: Mouse scrolled (201, 352) with delta (0, -1)
Screenshot: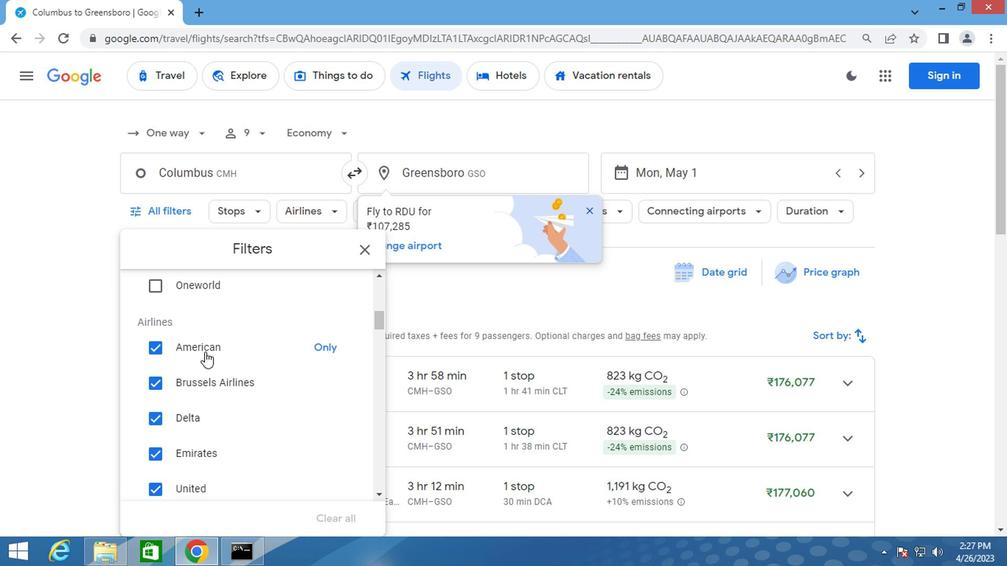 
Action: Mouse scrolled (201, 352) with delta (0, -1)
Screenshot: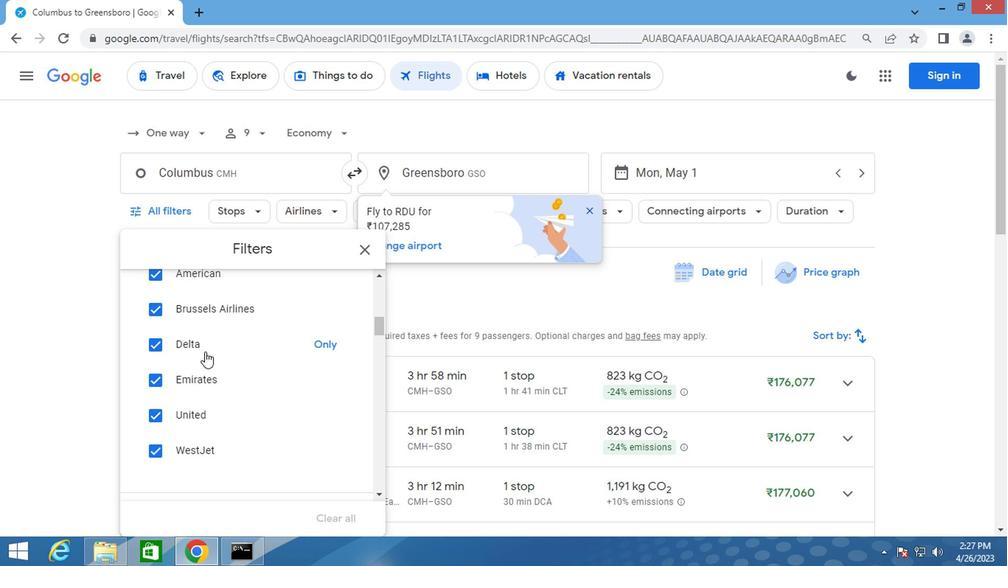 
Action: Mouse scrolled (201, 352) with delta (0, -1)
Screenshot: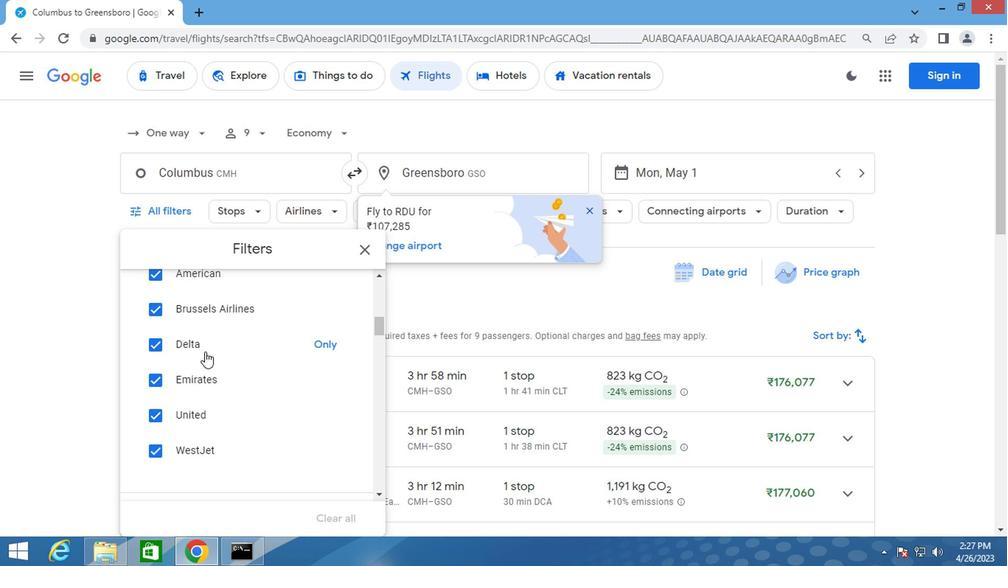 
Action: Mouse moved to (216, 358)
Screenshot: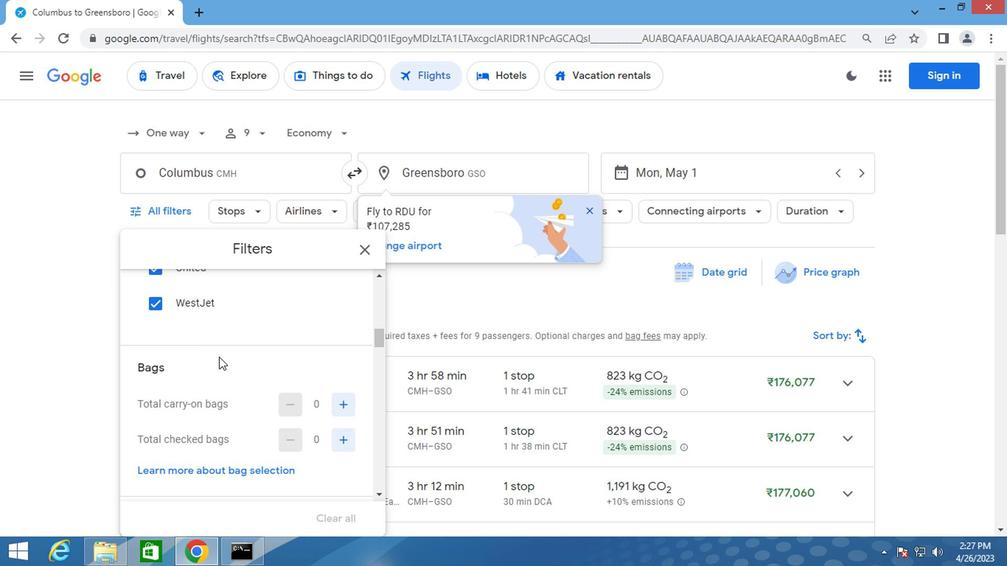 
Action: Mouse scrolled (216, 357) with delta (0, 0)
Screenshot: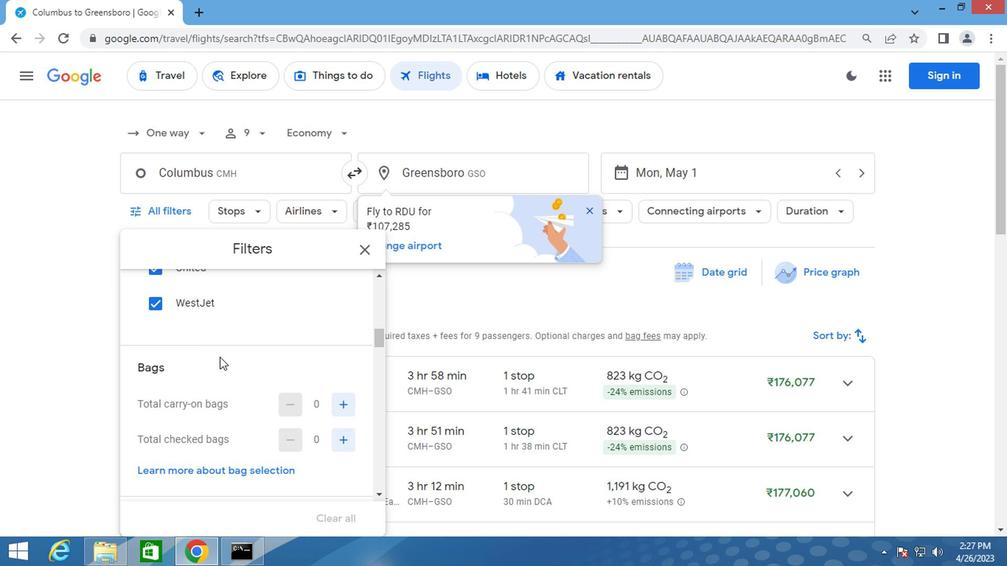 
Action: Mouse scrolled (216, 357) with delta (0, 0)
Screenshot: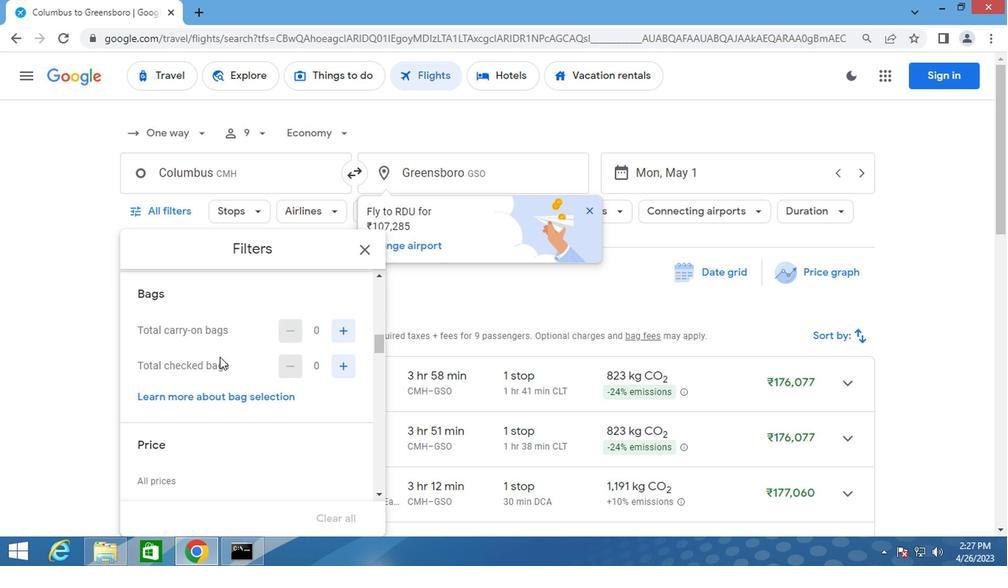 
Action: Mouse moved to (321, 443)
Screenshot: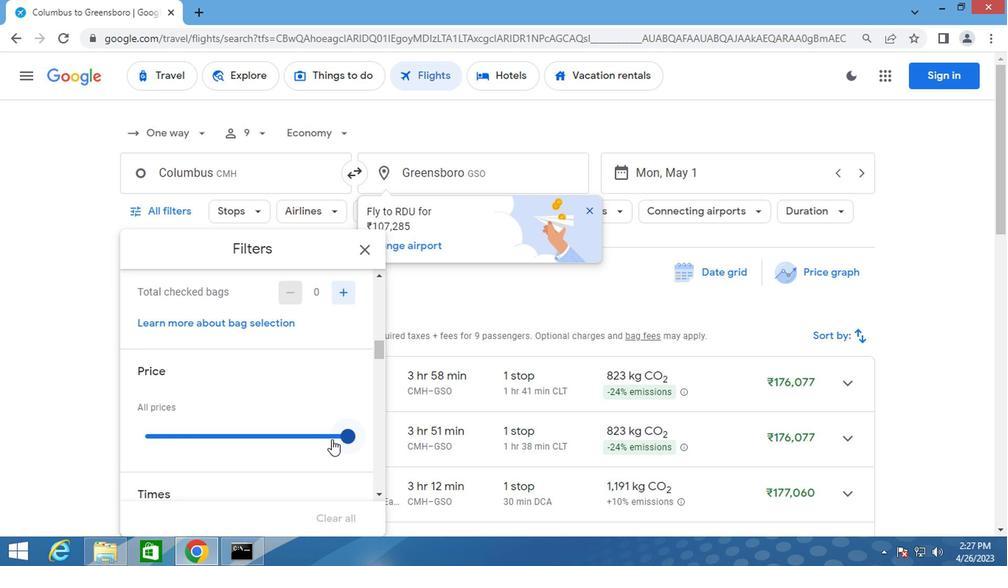 
Action: Mouse pressed left at (321, 443)
Screenshot: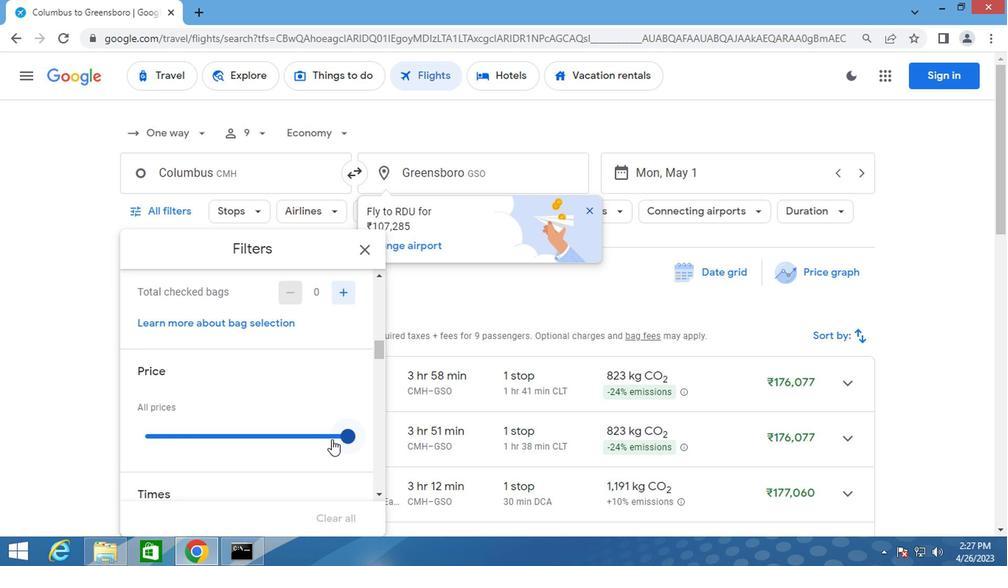 
Action: Mouse moved to (126, 430)
Screenshot: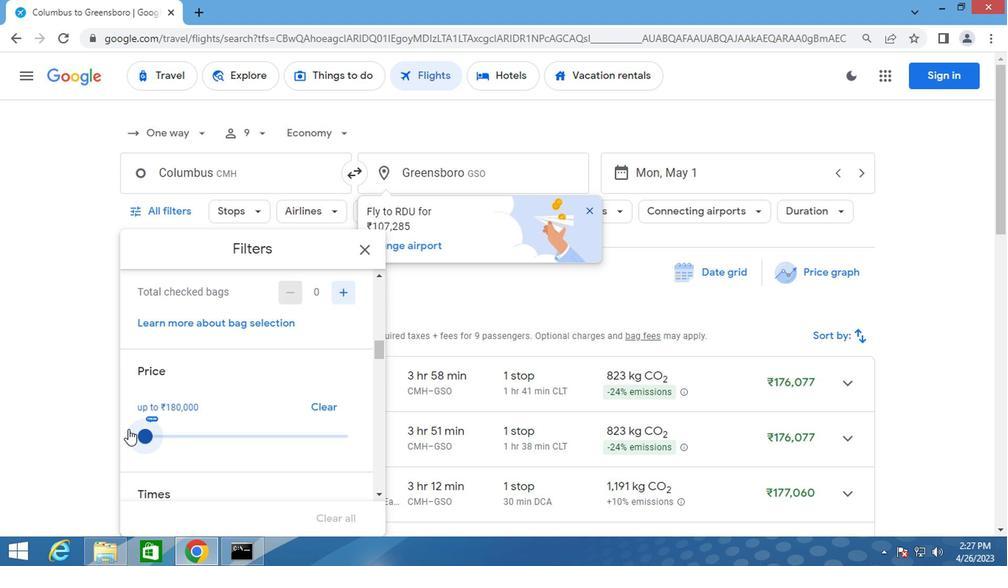 
Action: Mouse scrolled (126, 429) with delta (0, 0)
Screenshot: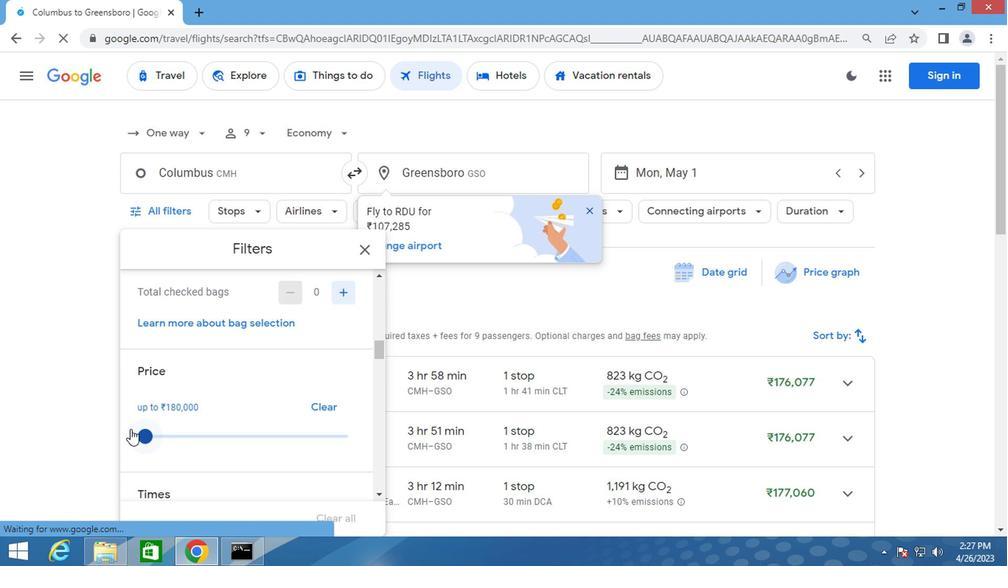 
Action: Mouse scrolled (126, 429) with delta (0, 0)
Screenshot: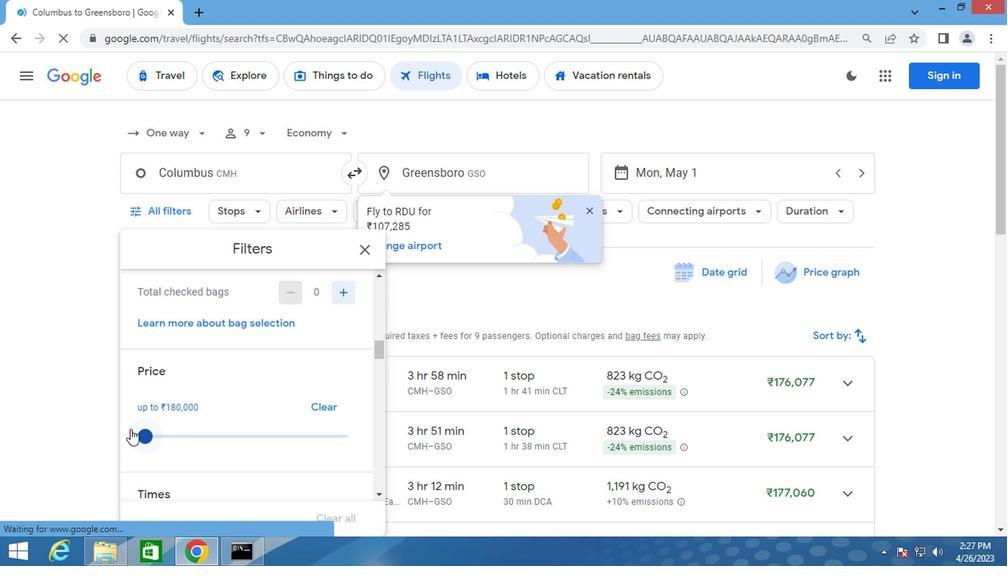 
Action: Mouse moved to (169, 452)
Screenshot: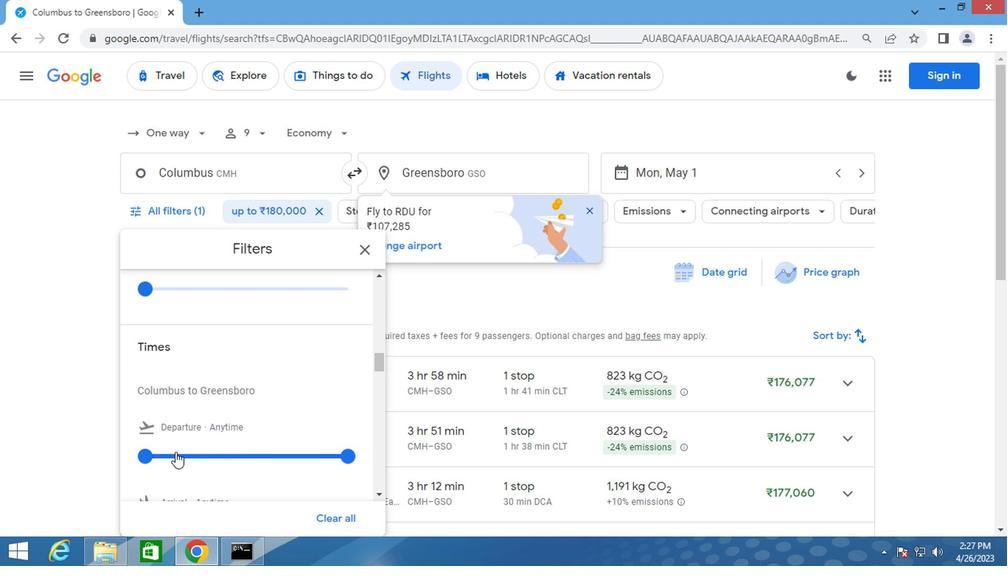 
Action: Mouse pressed left at (169, 452)
Screenshot: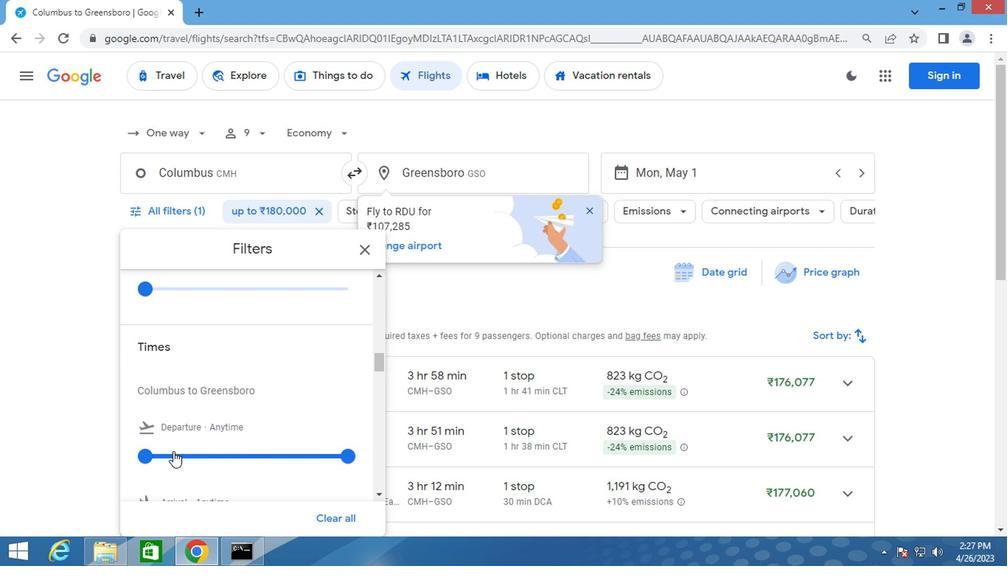 
Action: Mouse moved to (367, 249)
Screenshot: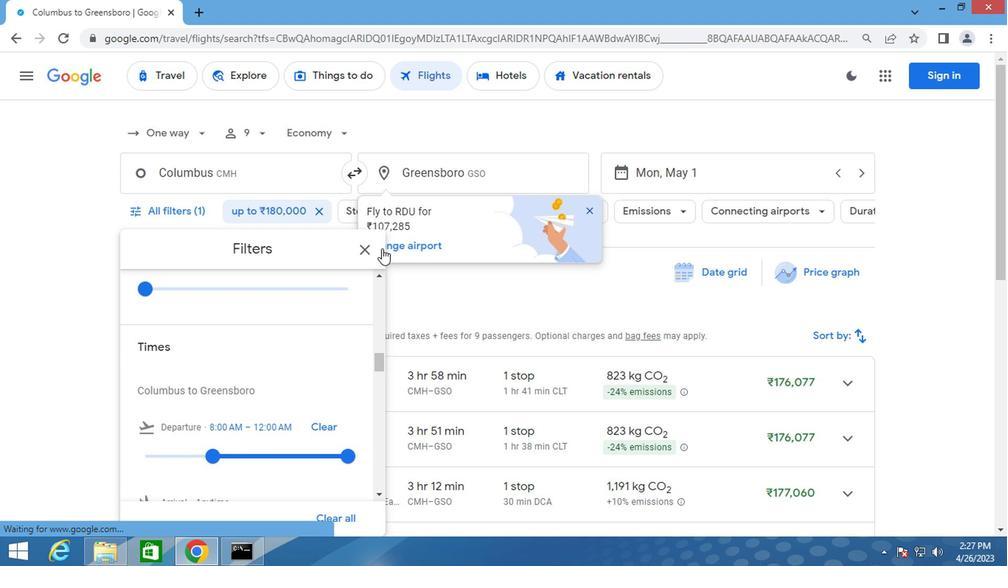 
Action: Mouse pressed left at (367, 249)
Screenshot: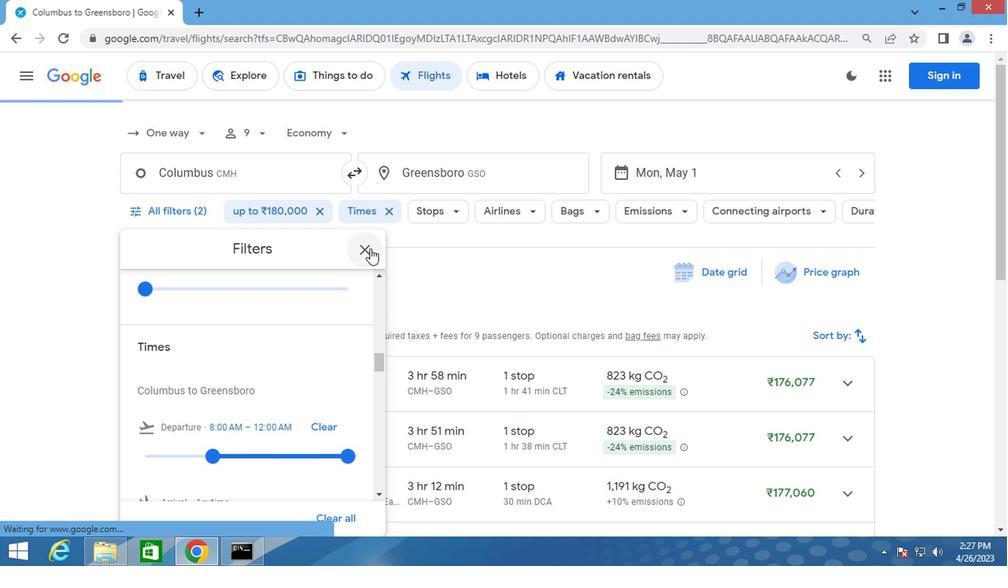 
Action: Key pressed <Key.f8>
Screenshot: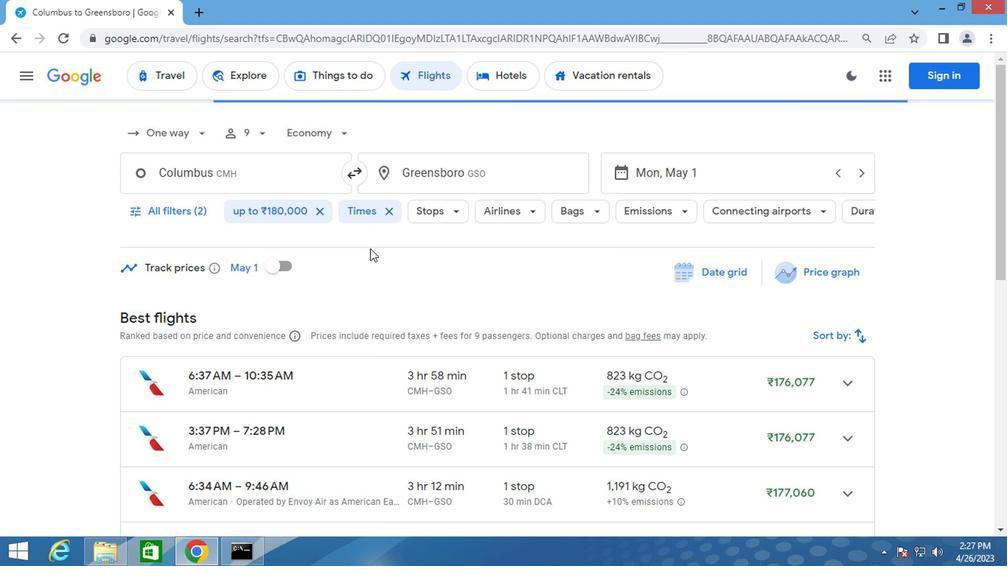 
